 Task: Create new Company, with domain: 'uiowa.edu' and type: 'Prospect'. Add new contact for this company, with mail Id: 'Mannat.Morgan@uiowa.edu', First Name: Mannat, Last name:  Morgan, Job Title: 'Quality Control Inspector', Phone Number: '(718) 987-6549'. Change life cycle stage to  Lead and lead status to  In Progress. Logged in from softage.6@softage.net
Action: Mouse moved to (96, 83)
Screenshot: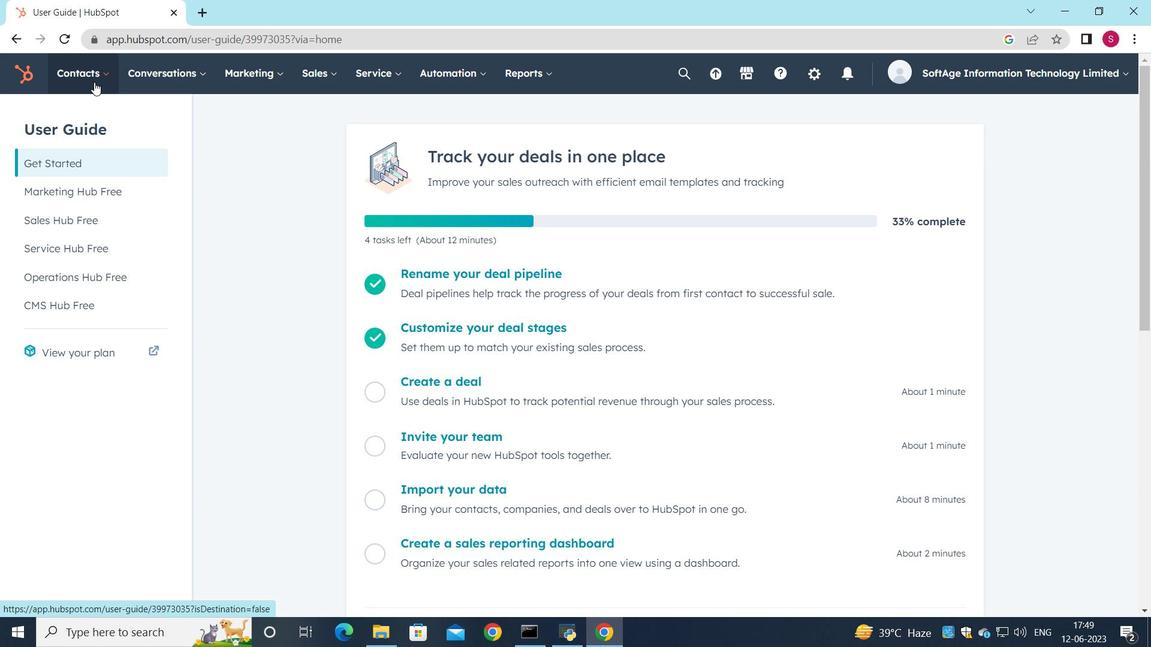 
Action: Mouse pressed left at (96, 83)
Screenshot: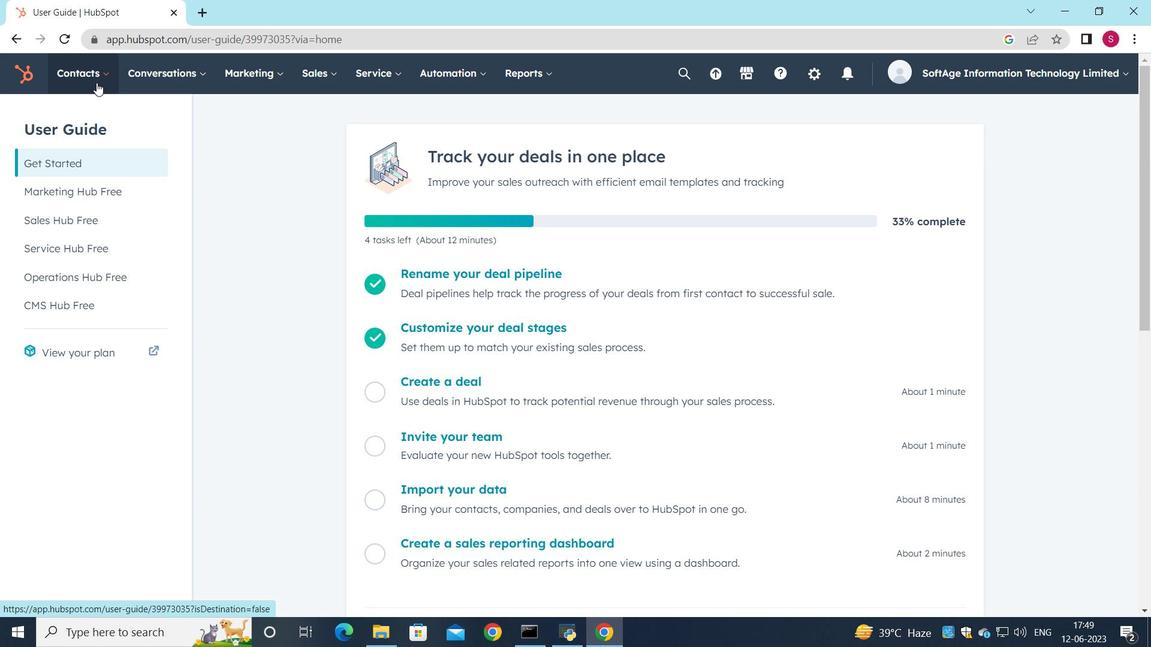 
Action: Mouse moved to (116, 150)
Screenshot: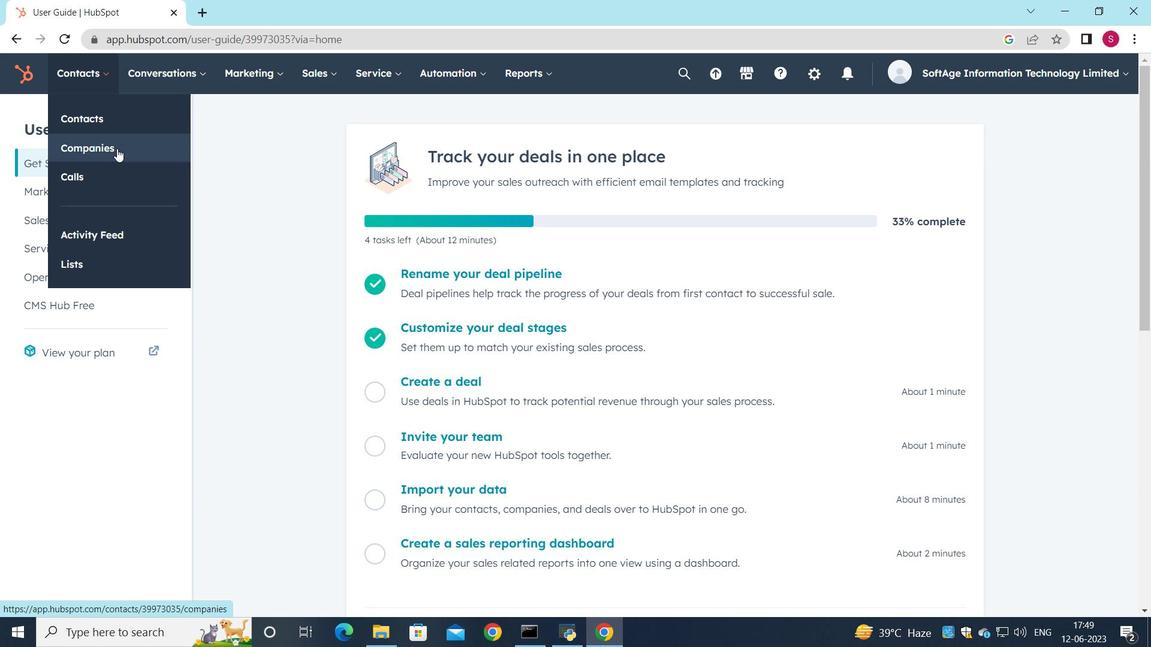 
Action: Mouse pressed left at (116, 150)
Screenshot: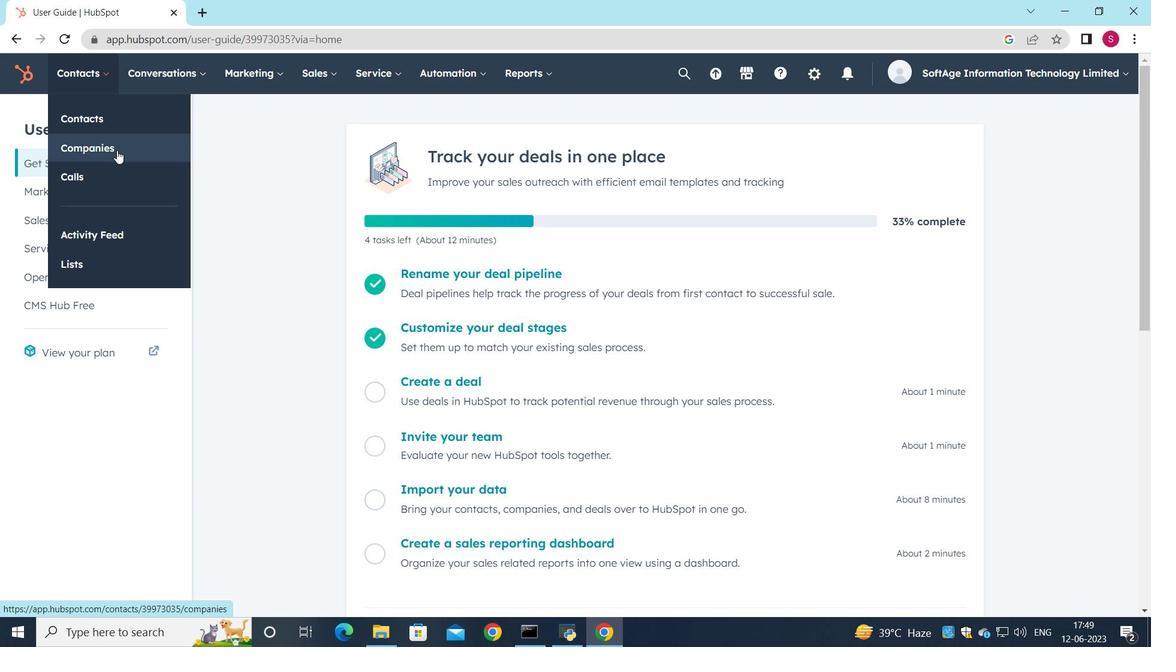 
Action: Mouse moved to (1052, 129)
Screenshot: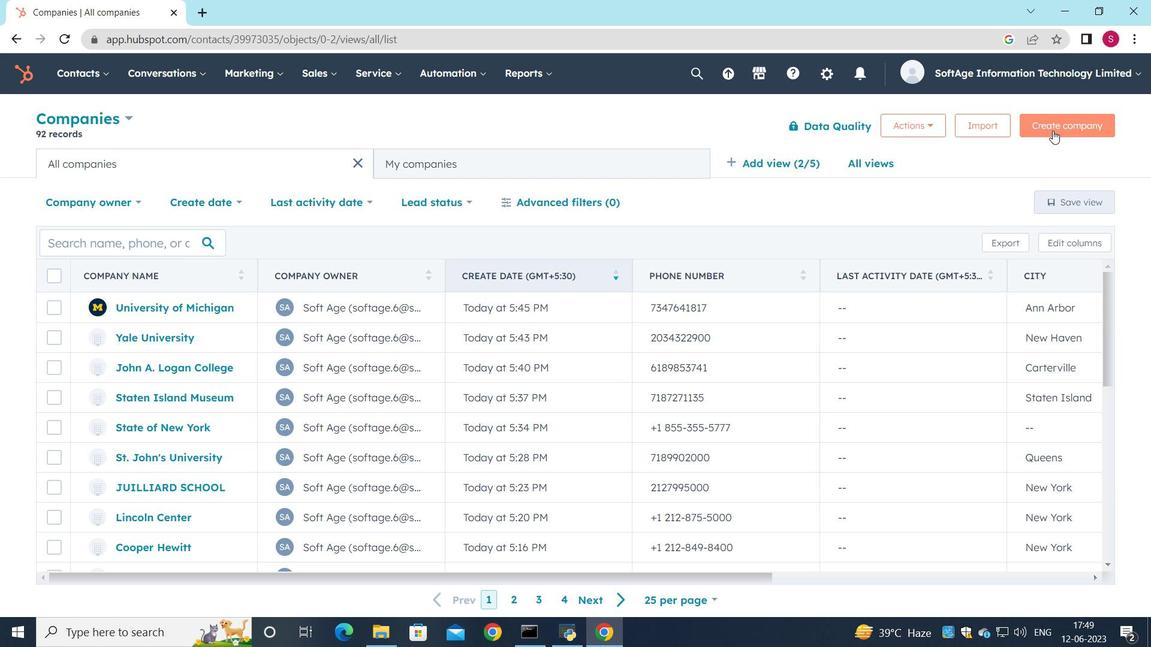 
Action: Mouse pressed left at (1052, 129)
Screenshot: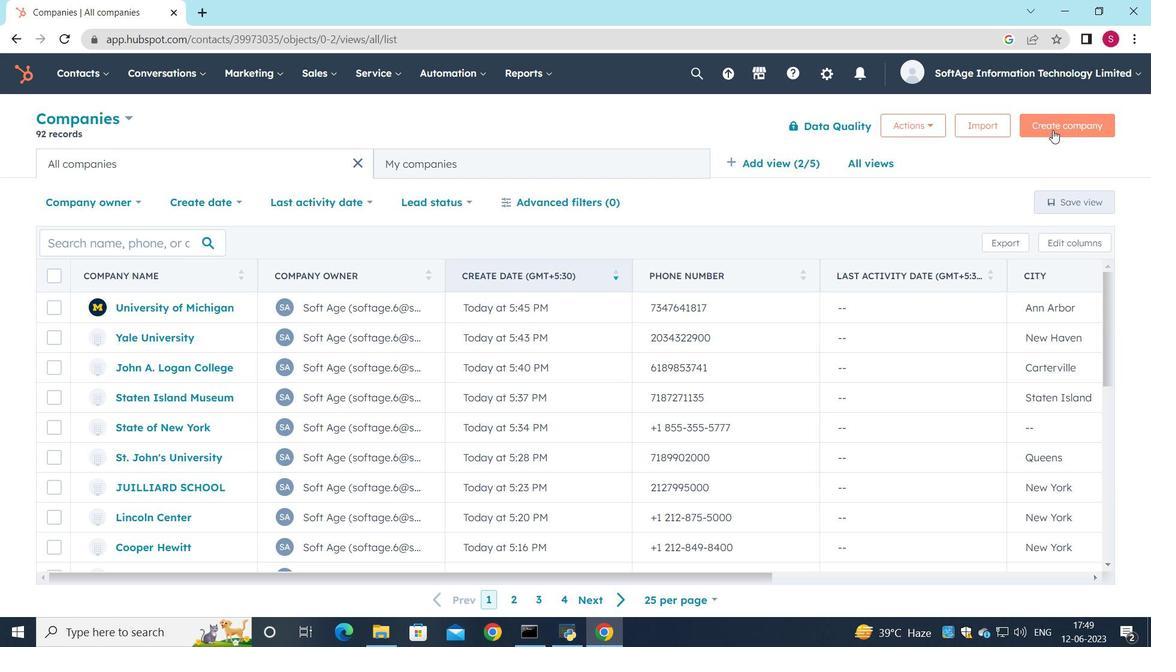 
Action: Mouse moved to (775, 200)
Screenshot: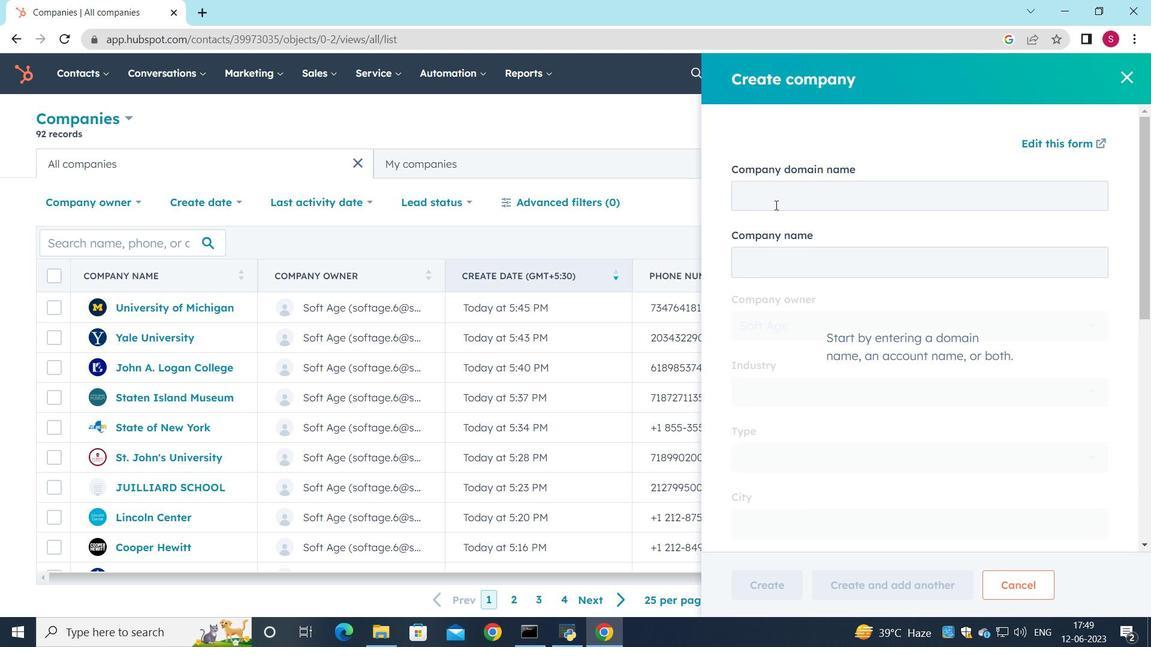 
Action: Mouse pressed left at (775, 200)
Screenshot: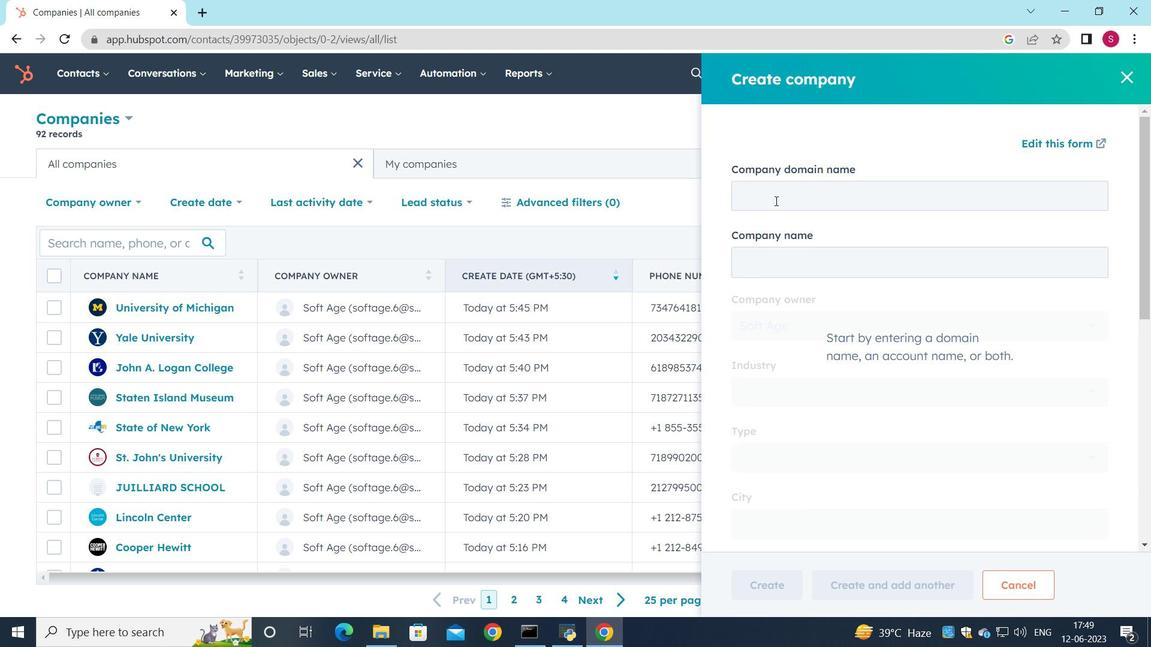 
Action: Key pressed uiowa.edu
Screenshot: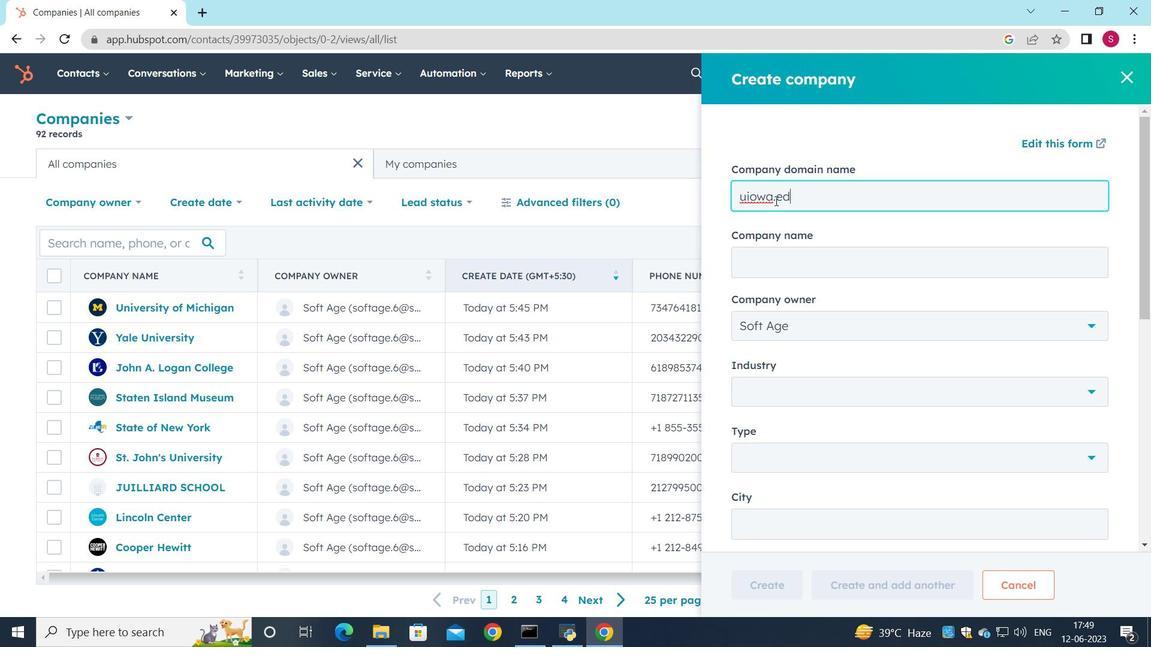 
Action: Mouse moved to (762, 456)
Screenshot: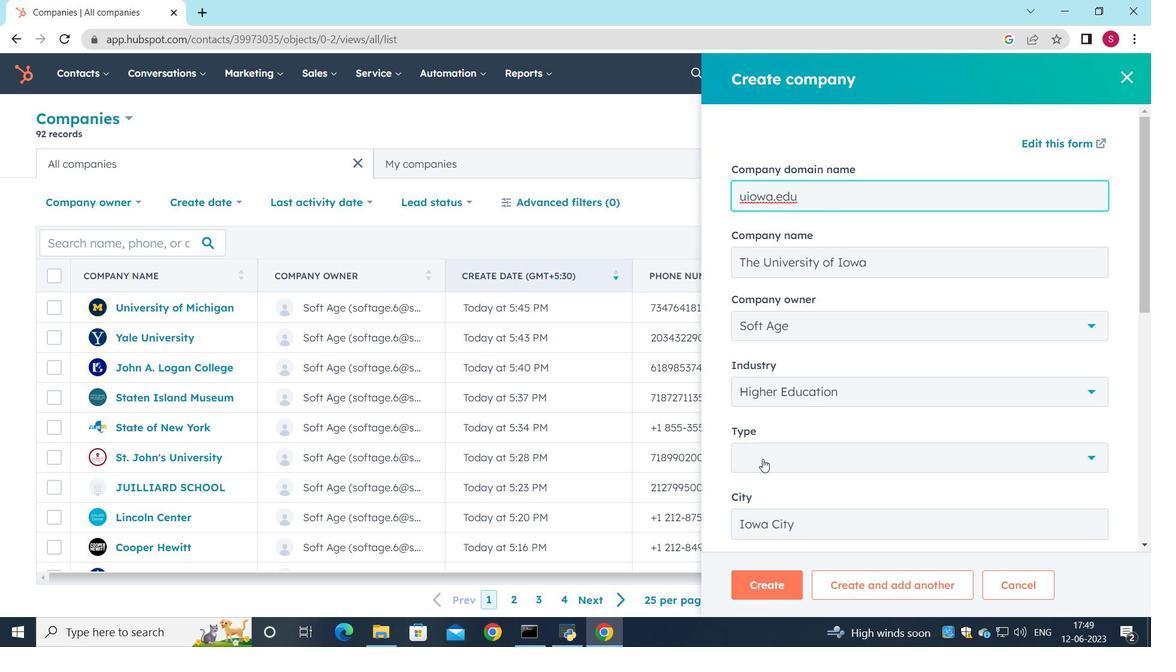 
Action: Mouse pressed left at (762, 456)
Screenshot: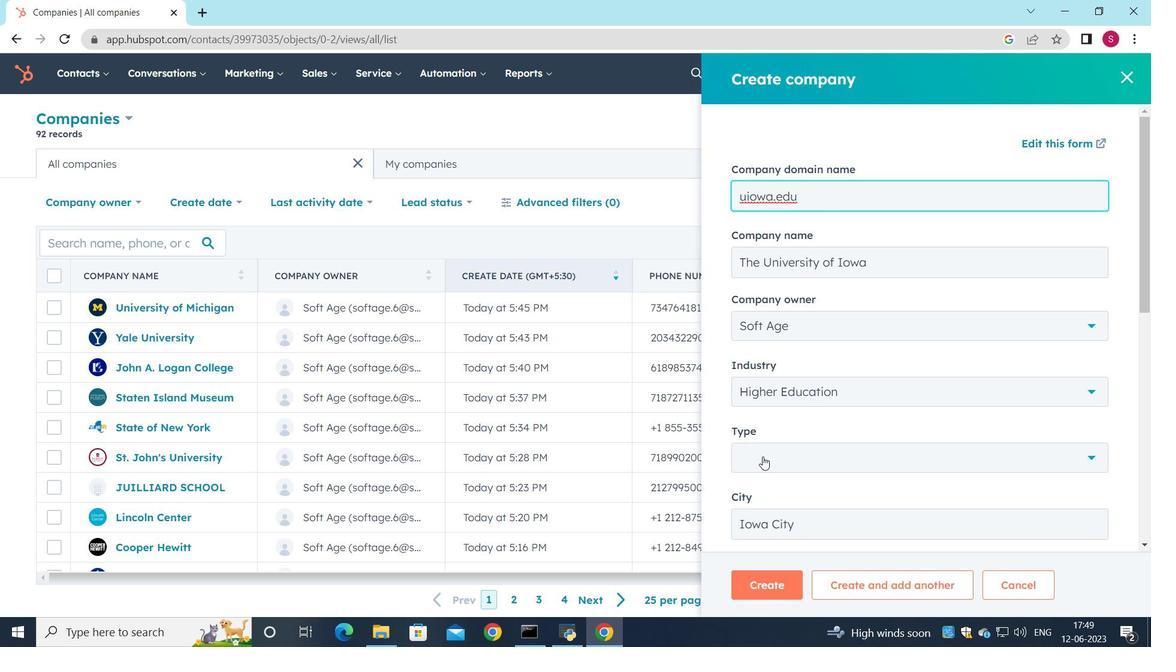 
Action: Mouse moved to (784, 315)
Screenshot: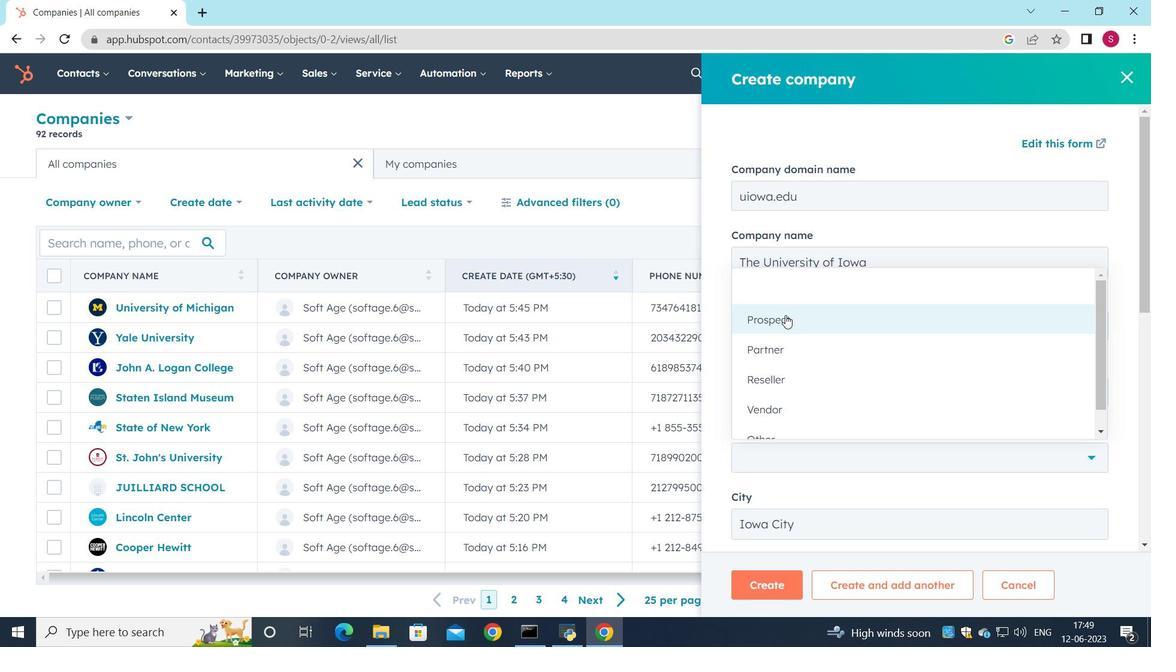 
Action: Mouse pressed left at (784, 315)
Screenshot: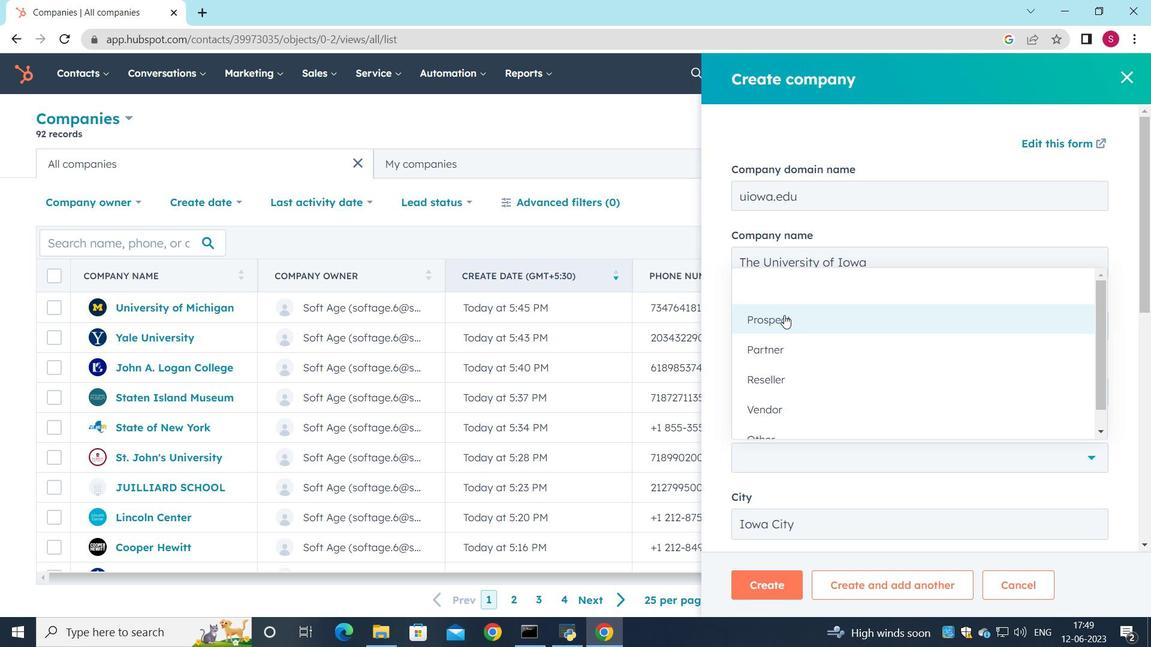 
Action: Mouse moved to (751, 582)
Screenshot: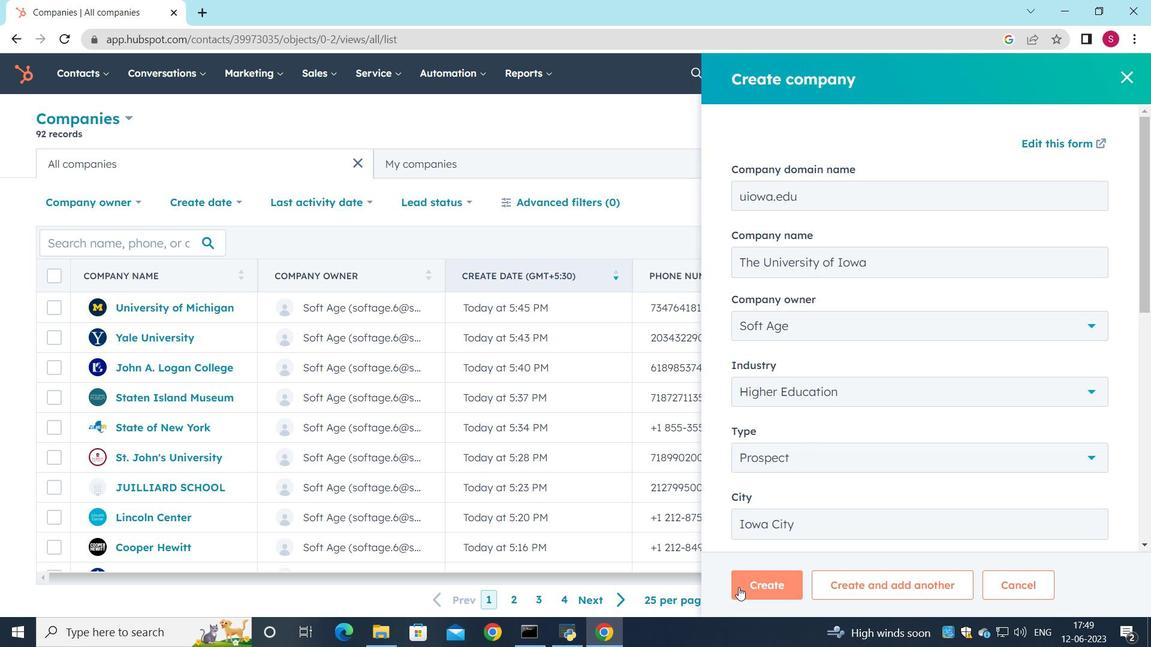 
Action: Mouse pressed left at (751, 582)
Screenshot: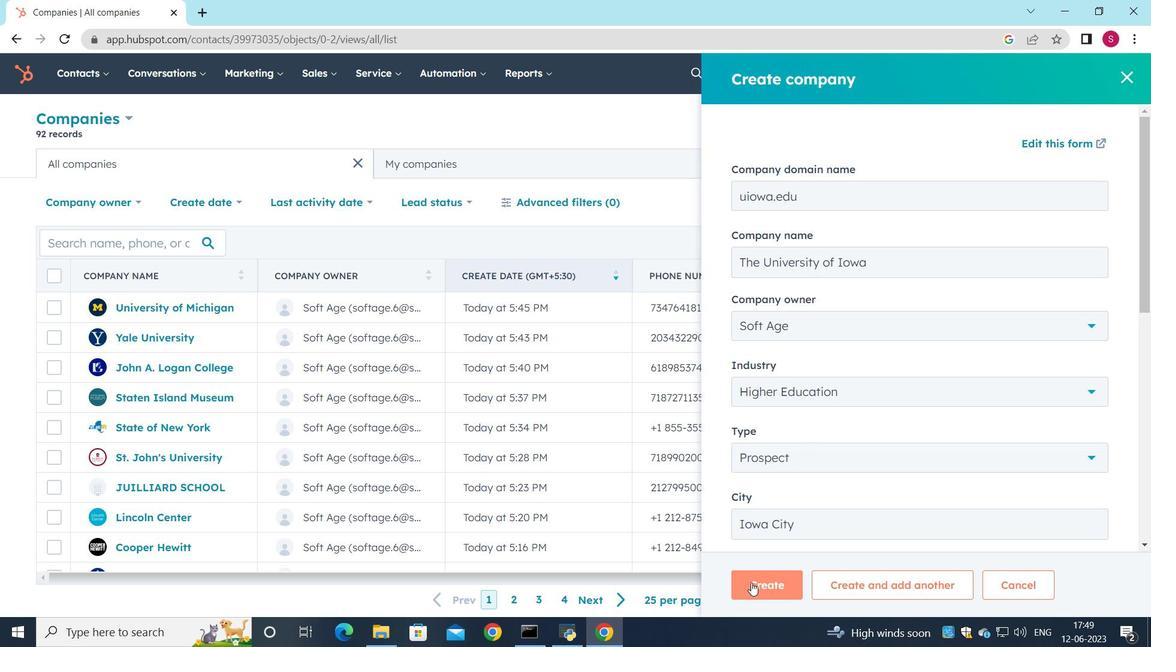 
Action: Mouse moved to (778, 486)
Screenshot: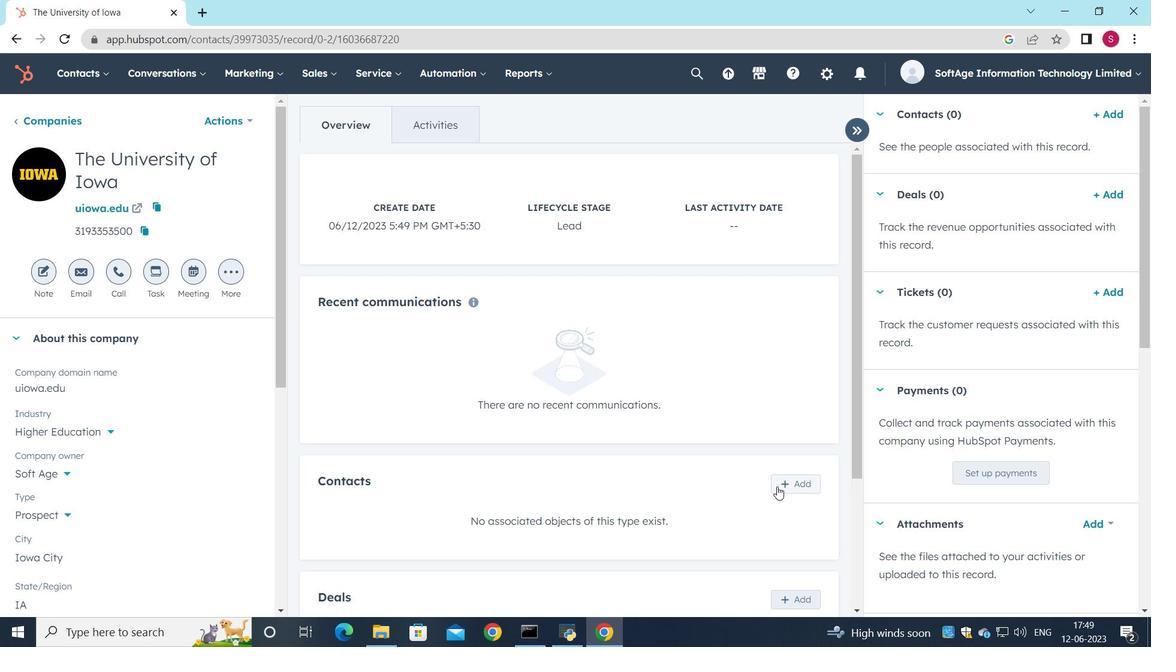 
Action: Mouse pressed left at (778, 486)
Screenshot: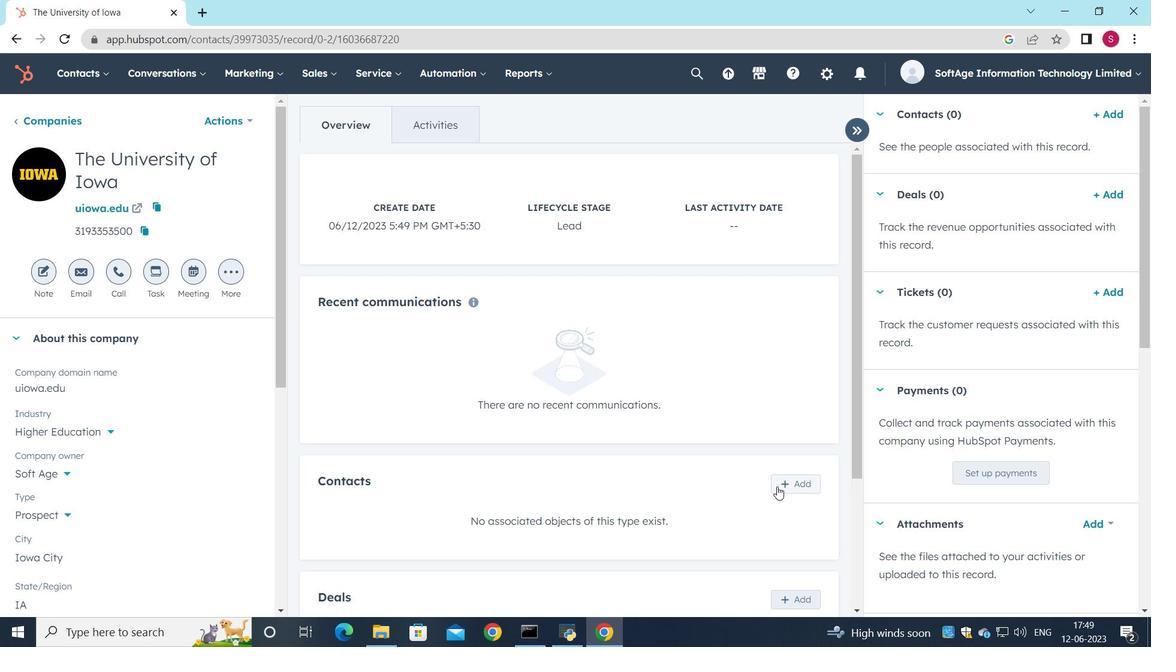 
Action: Mouse moved to (818, 152)
Screenshot: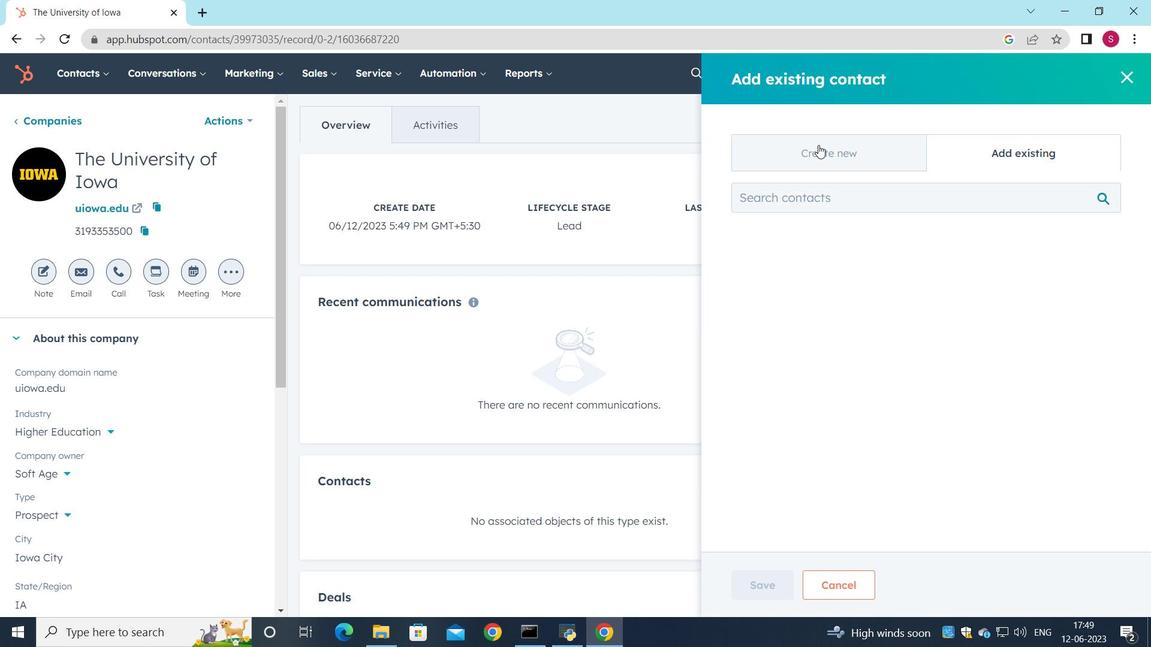
Action: Mouse pressed left at (818, 152)
Screenshot: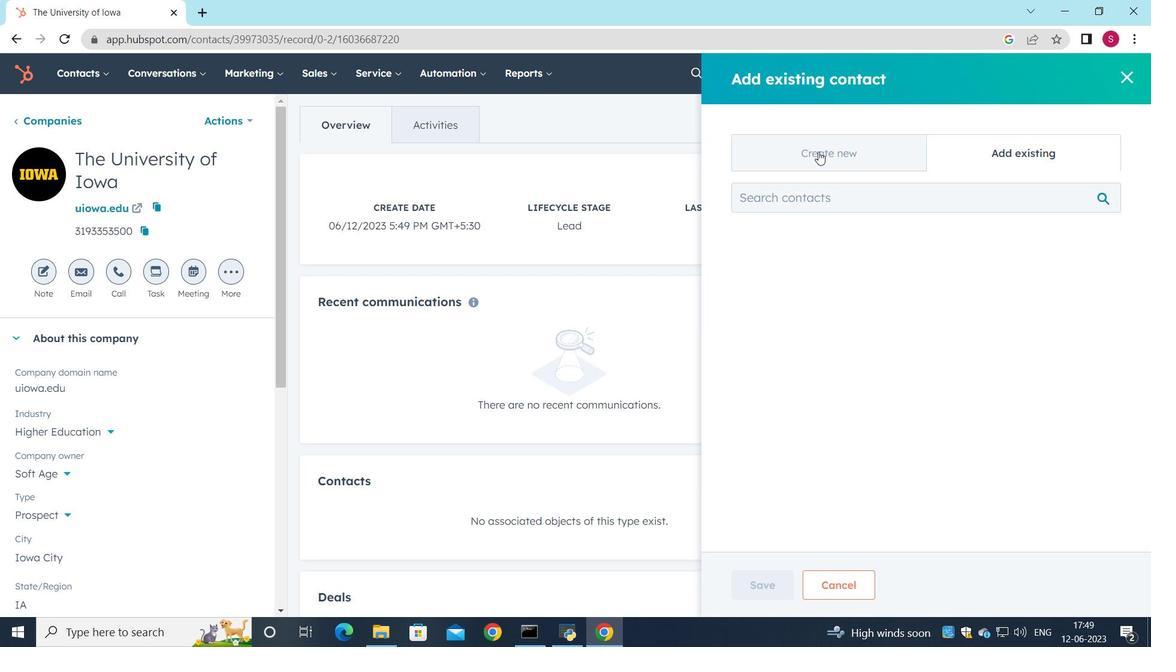 
Action: Mouse moved to (770, 257)
Screenshot: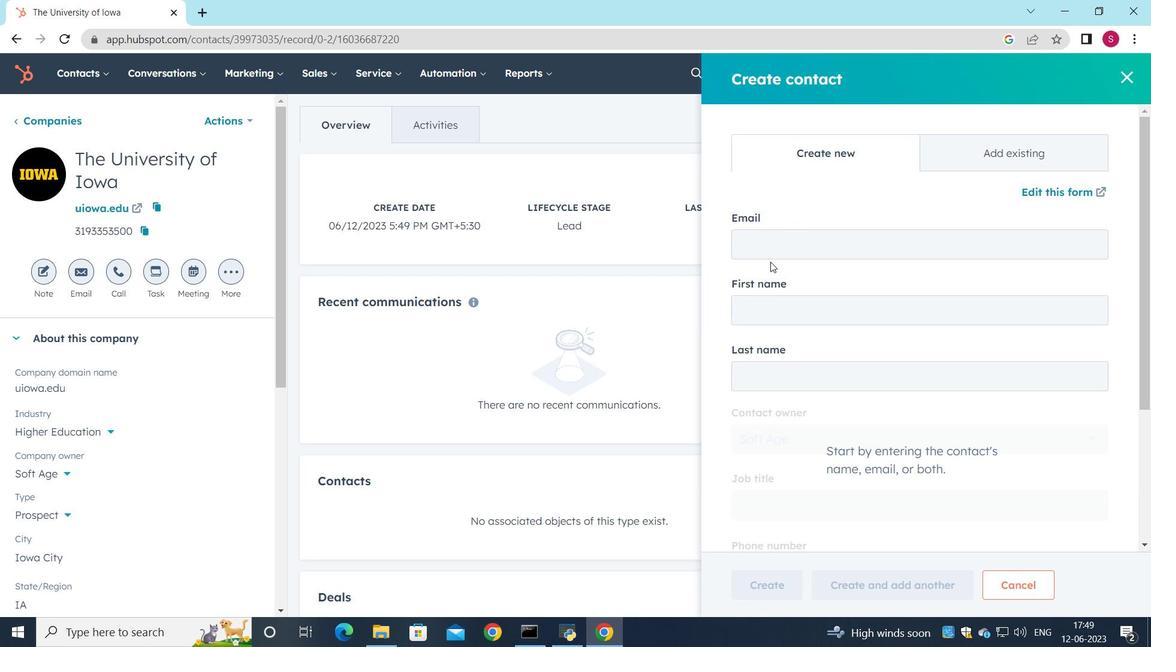 
Action: Mouse pressed left at (770, 257)
Screenshot: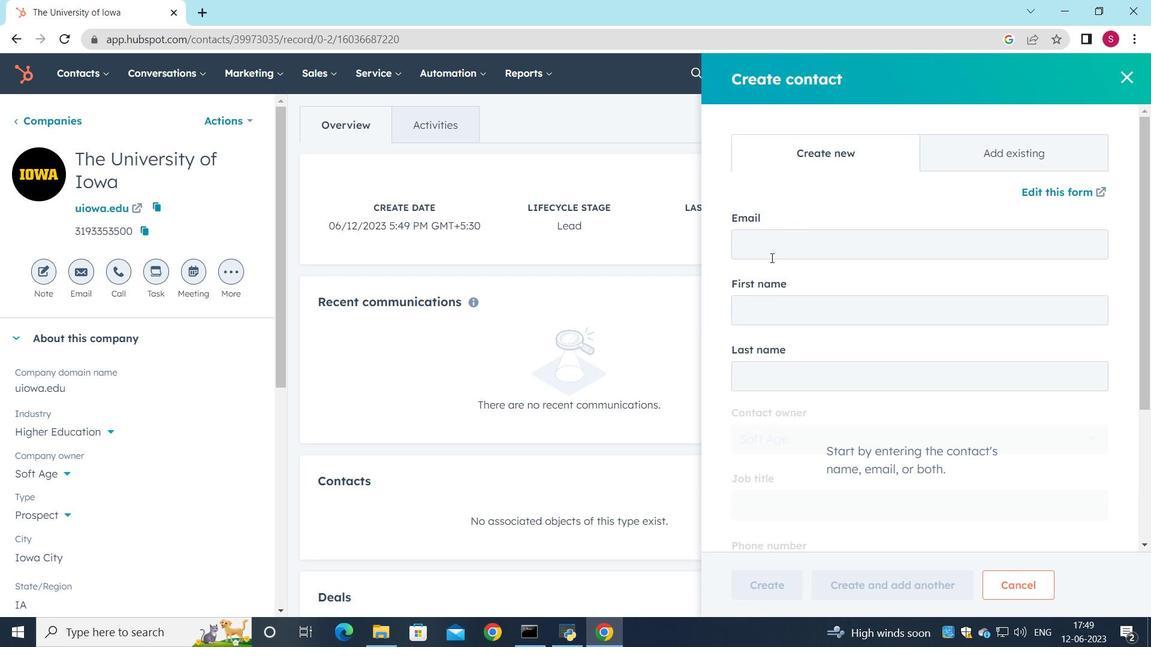 
Action: Key pressed <Key.shift>Mannat.<Key.shift>Mora<Key.backspace>gan<Key.shift><Key.shift>@uiowa.edu
Screenshot: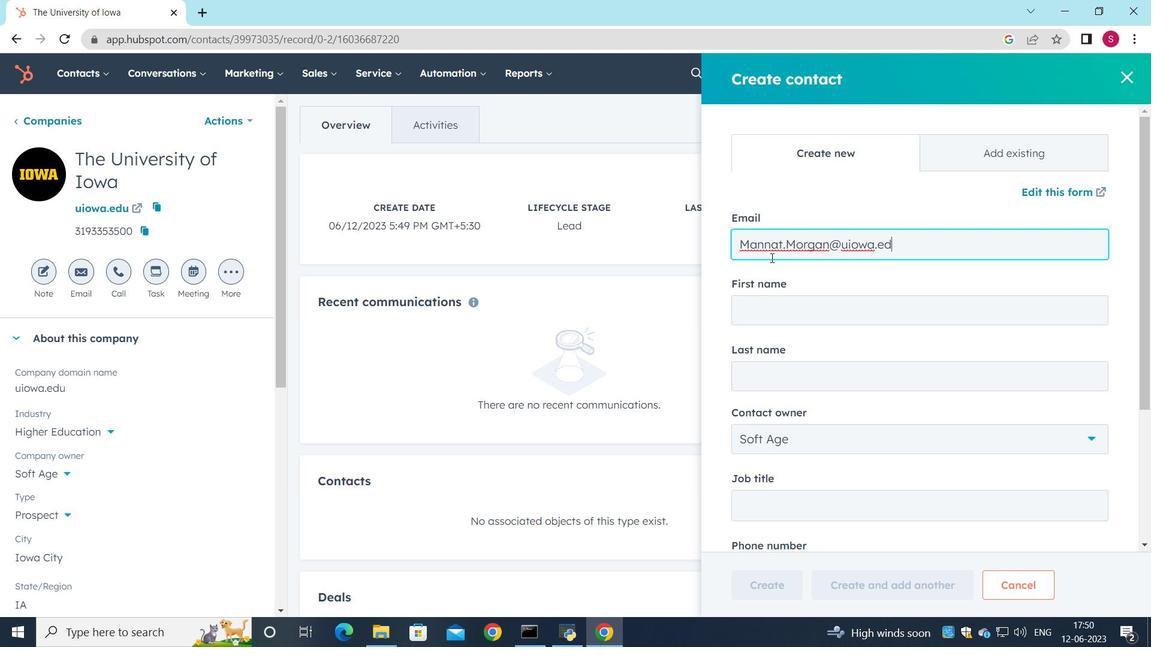 
Action: Mouse moved to (845, 299)
Screenshot: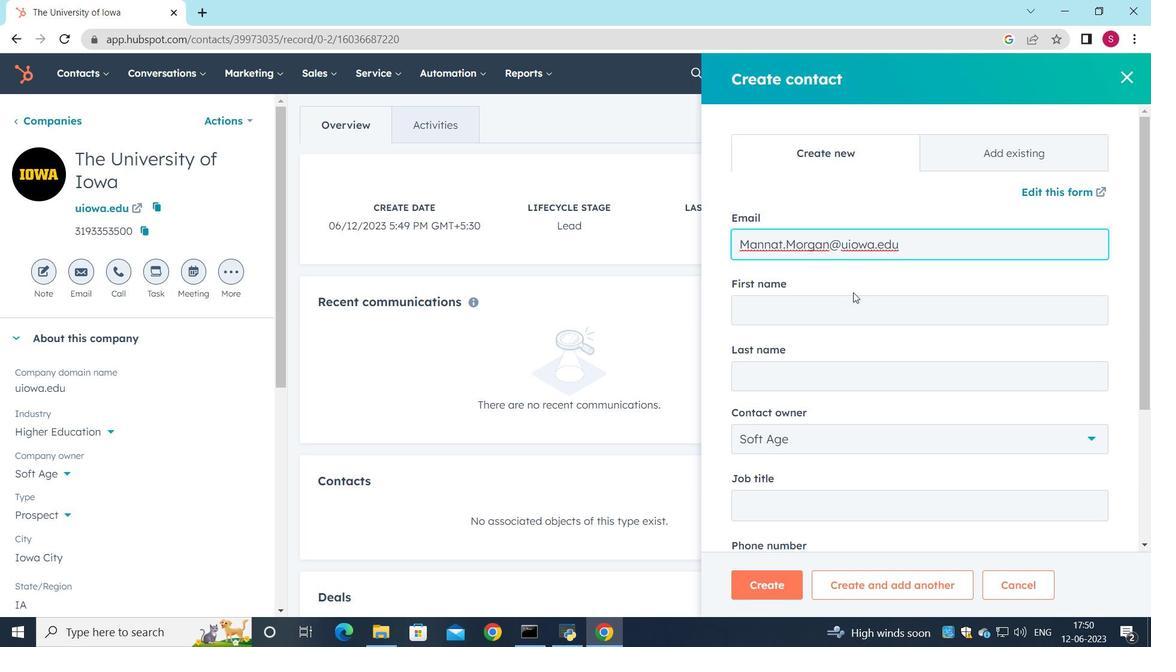 
Action: Mouse pressed left at (845, 299)
Screenshot: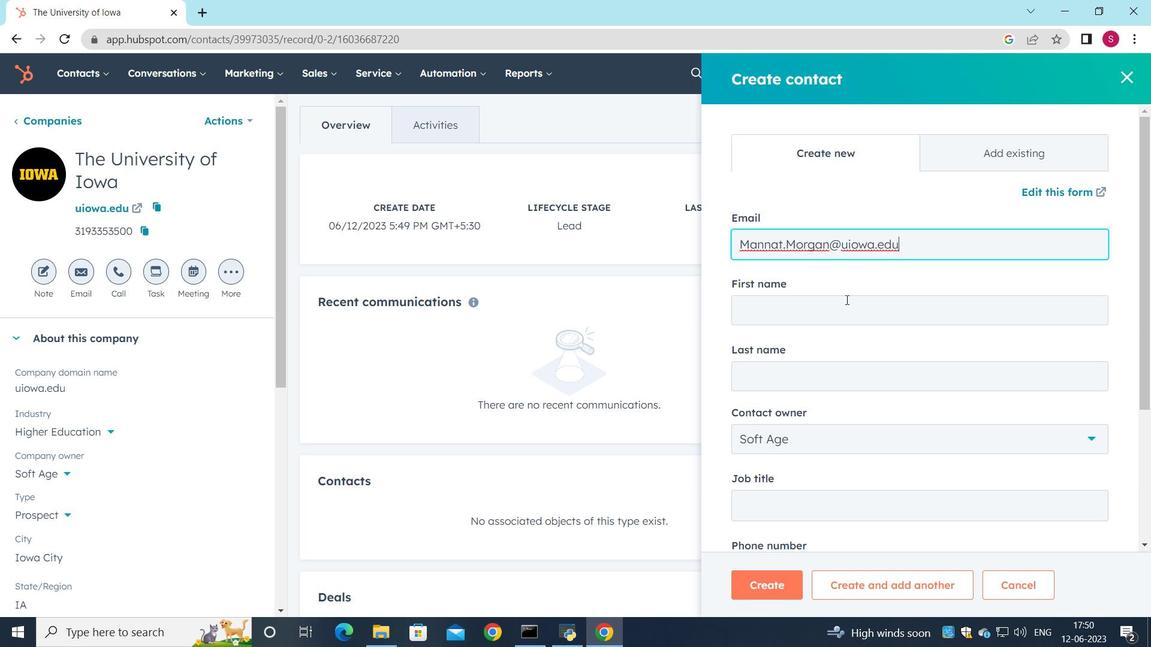 
Action: Mouse moved to (802, 315)
Screenshot: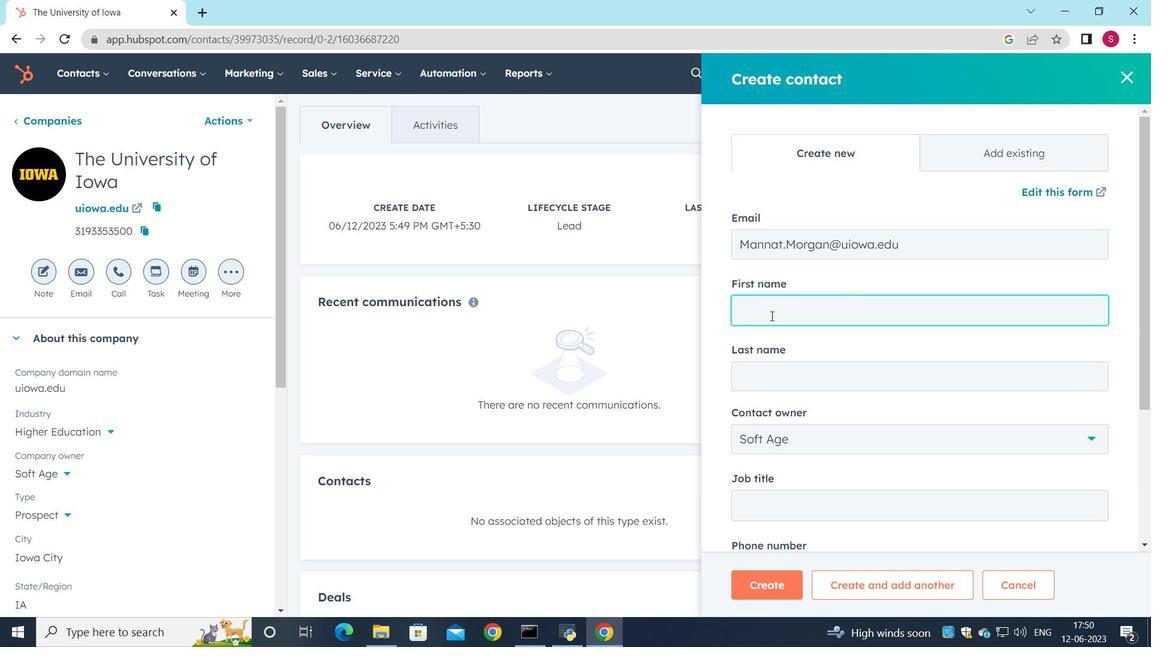 
Action: Key pressed <Key.shift_r>Mannat
Screenshot: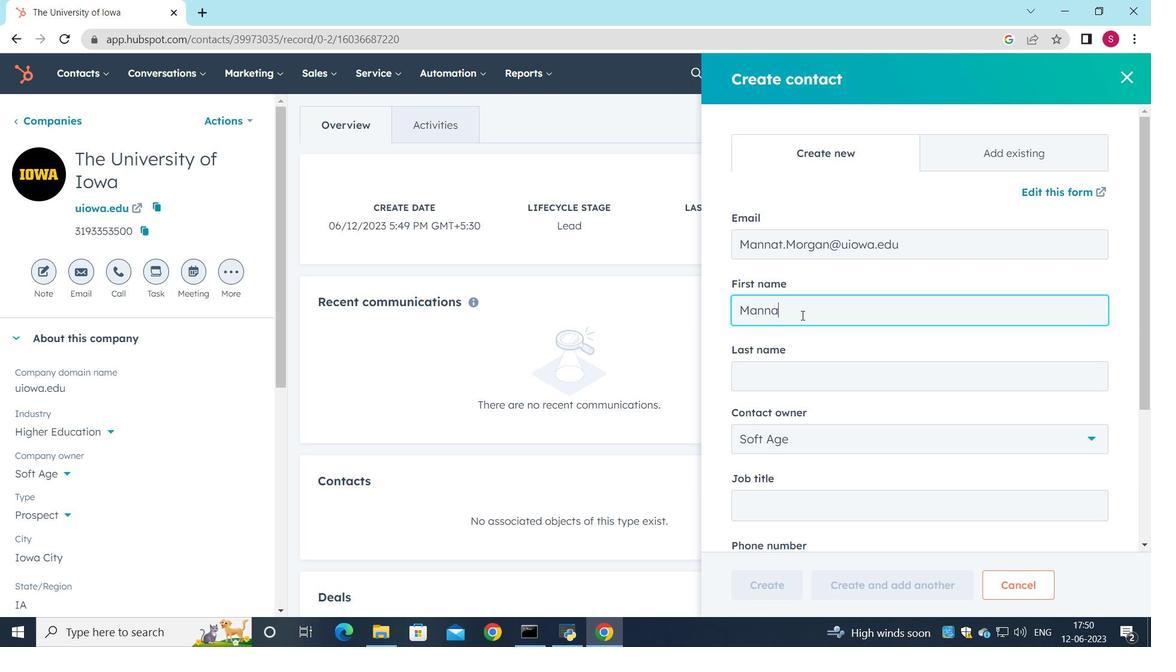 
Action: Mouse moved to (807, 369)
Screenshot: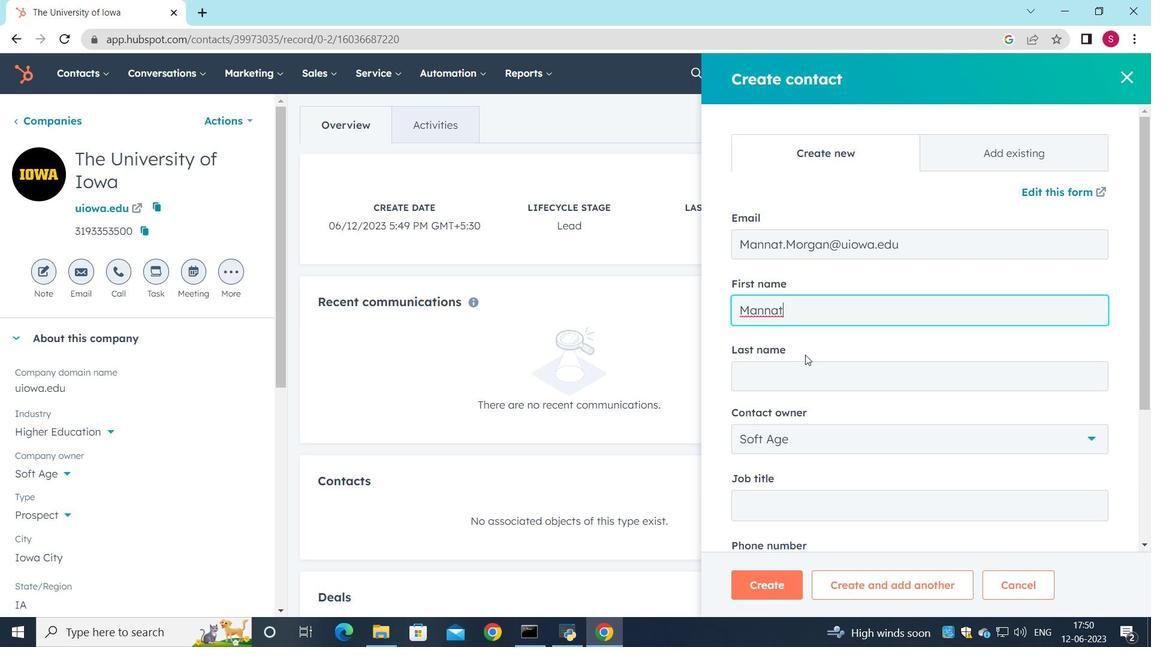 
Action: Mouse pressed left at (807, 369)
Screenshot: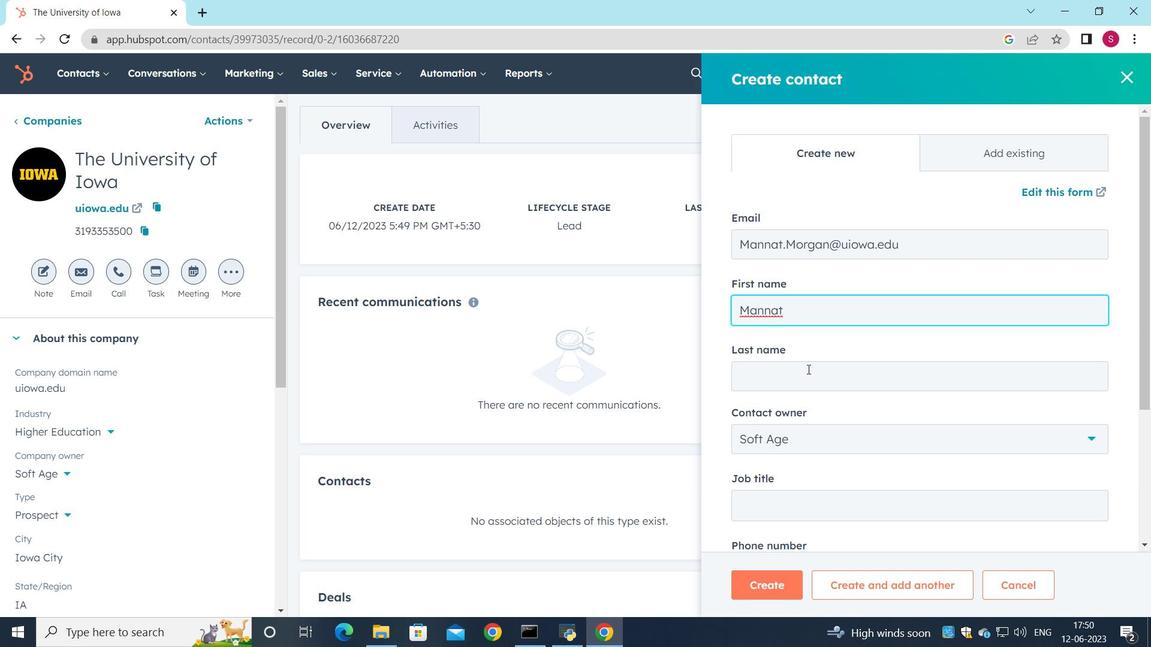 
Action: Key pressed <Key.shift_r>Morgan
Screenshot: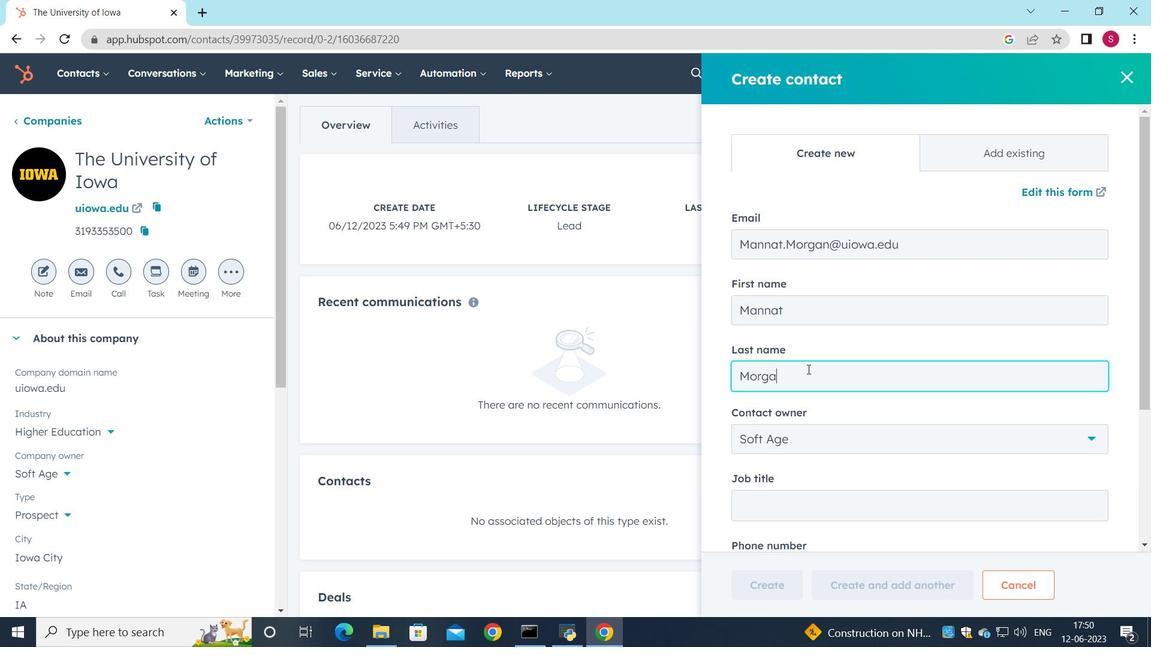 
Action: Mouse moved to (784, 398)
Screenshot: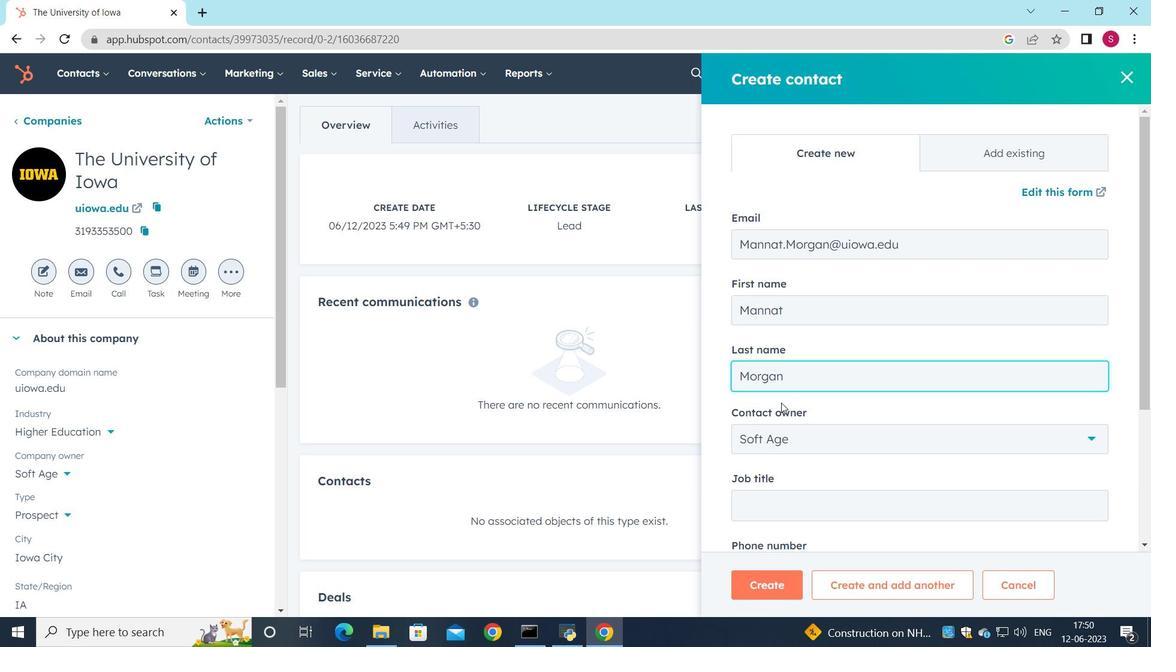 
Action: Mouse scrolled (784, 397) with delta (0, 0)
Screenshot: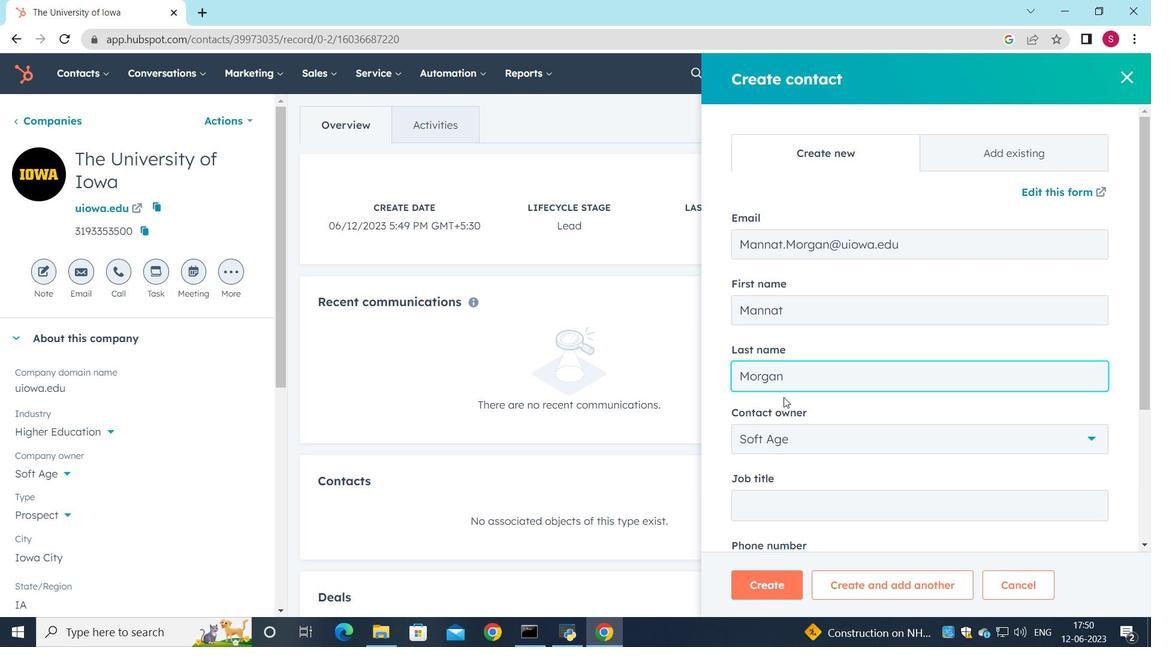 
Action: Mouse moved to (764, 426)
Screenshot: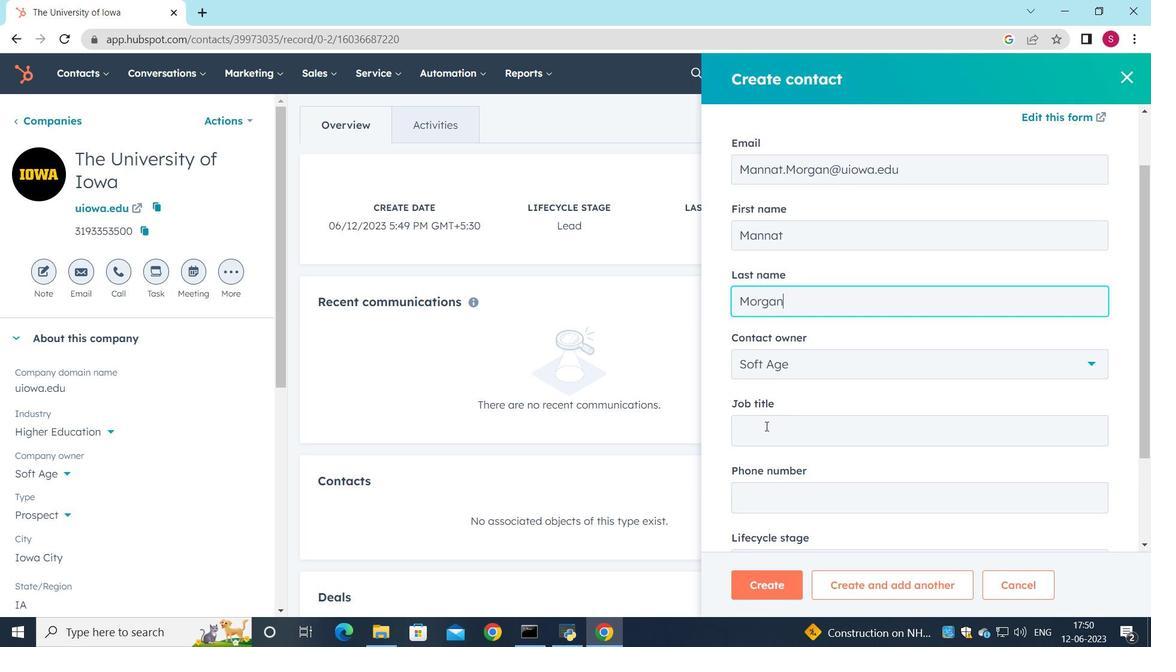 
Action: Mouse pressed left at (764, 426)
Screenshot: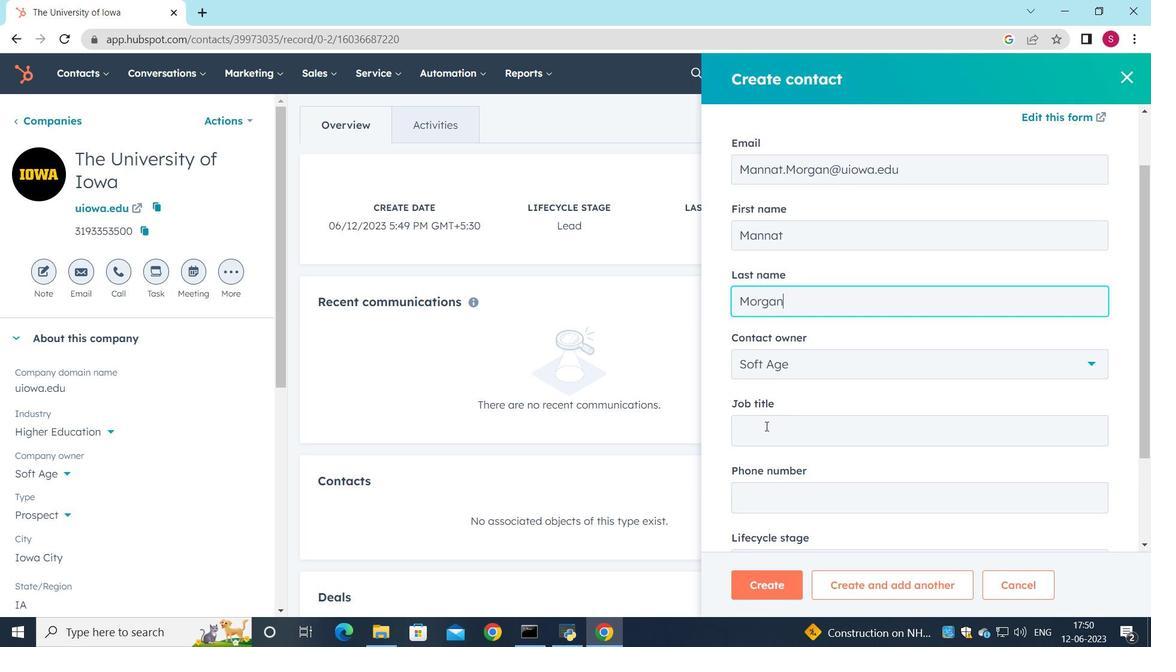 
Action: Key pressed <Key.shift><Key.shift><Key.shift>Quality<Key.space><Key.shift><Key.shift><Key.shift><Key.shift><Key.shift><Key.shift><Key.shift><Key.shift><Key.shift>Control
Screenshot: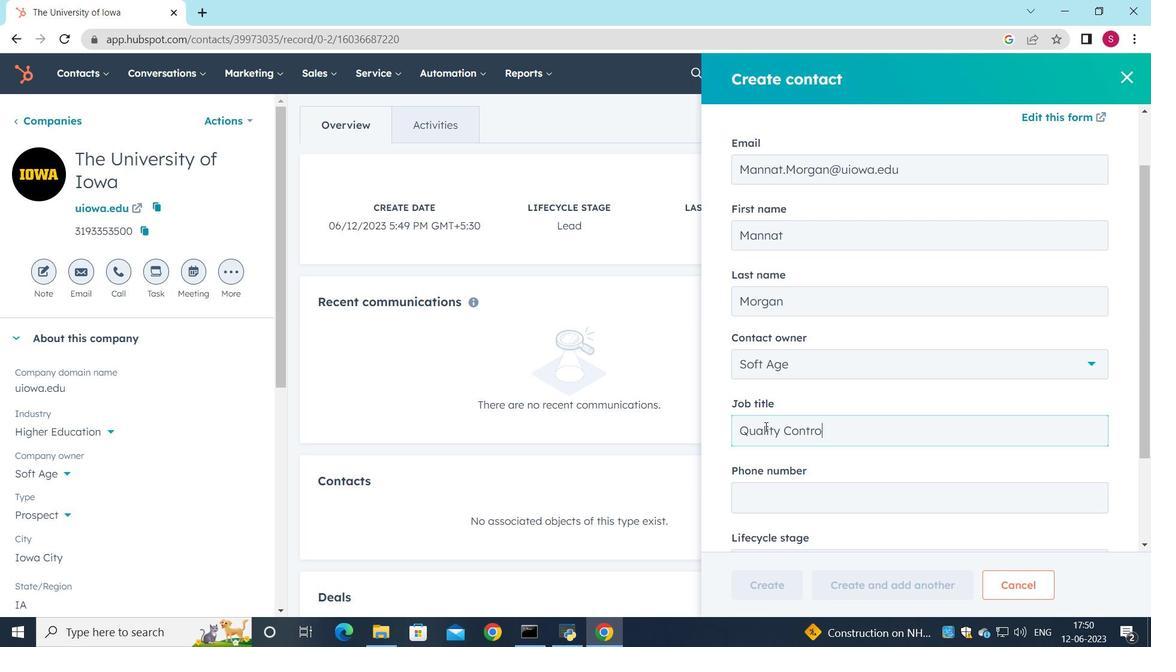 
Action: Mouse moved to (758, 464)
Screenshot: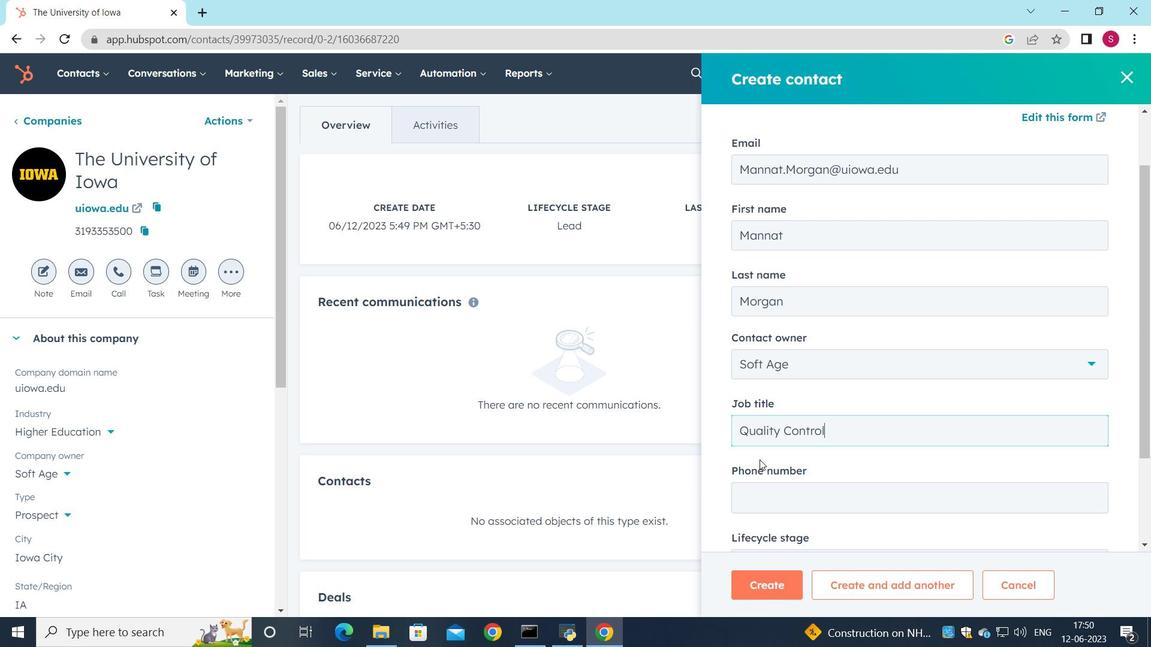 
Action: Key pressed <Key.space><Key.shift_r><Key.shift_r><Key.shift_r><Key.shift_r><Key.shift_r><Key.shift_r><Key.shift_r><Key.shift_r><Key.shift_r>Inspector
Screenshot: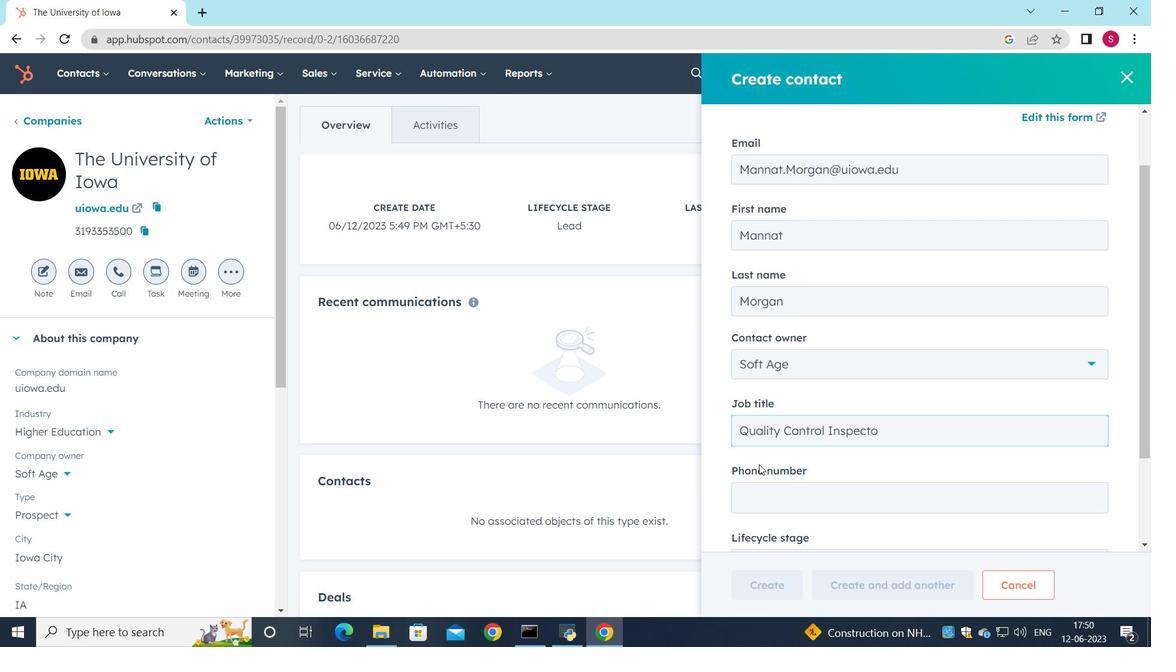 
Action: Mouse moved to (821, 498)
Screenshot: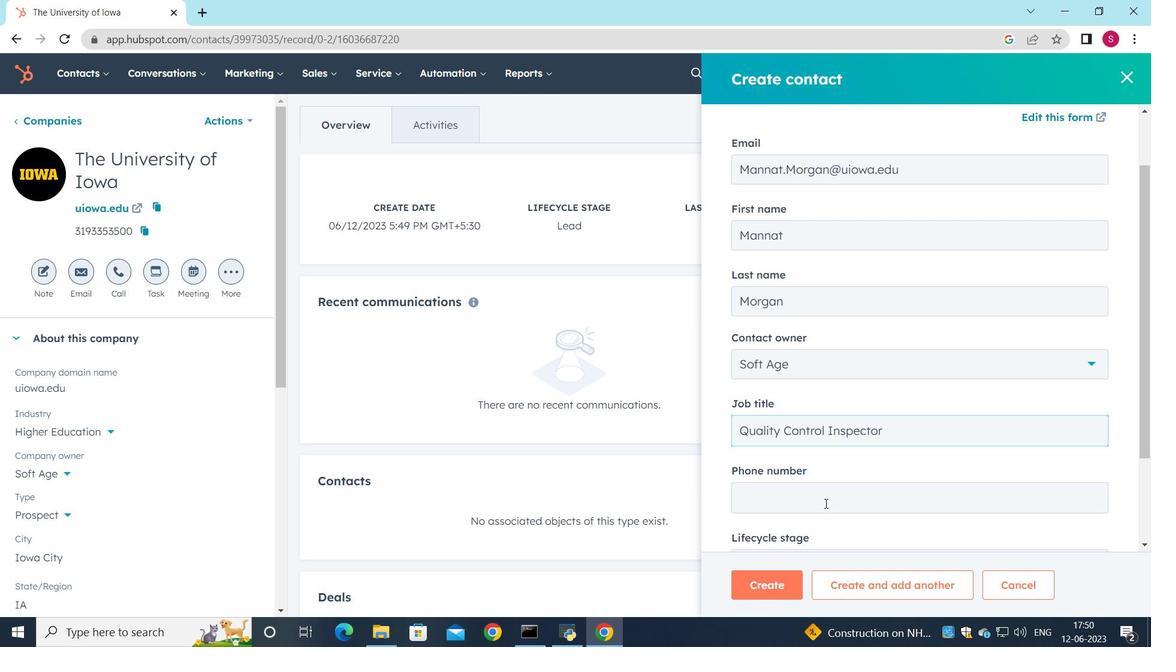 
Action: Mouse pressed left at (821, 498)
Screenshot: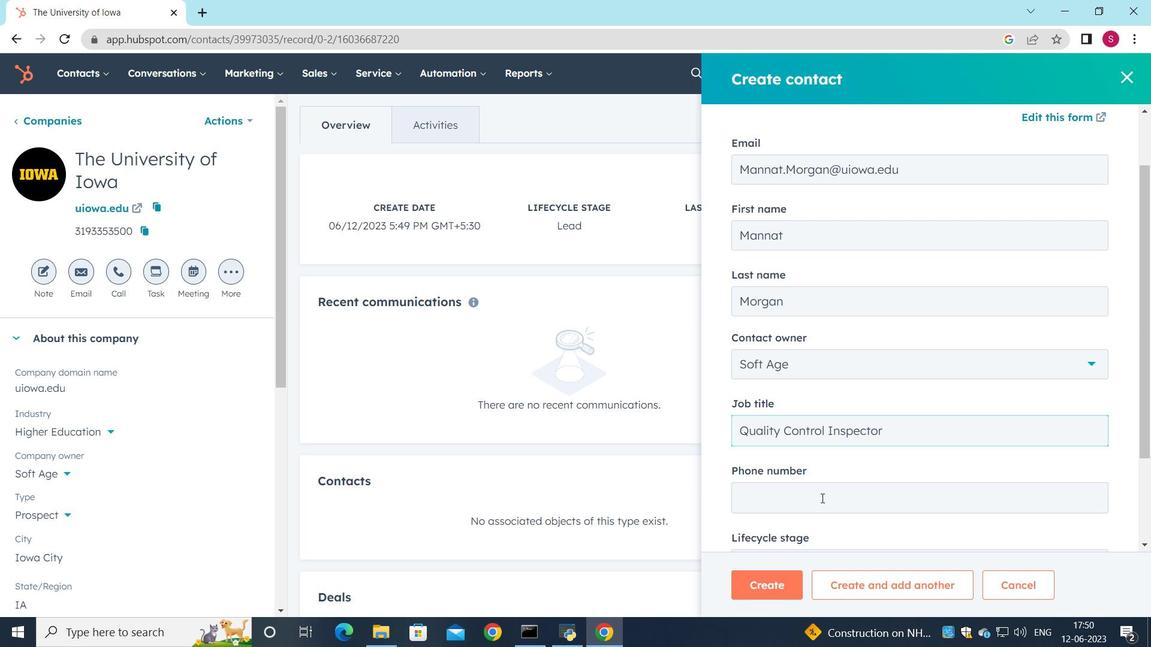 
Action: Key pressed 7189876549
Screenshot: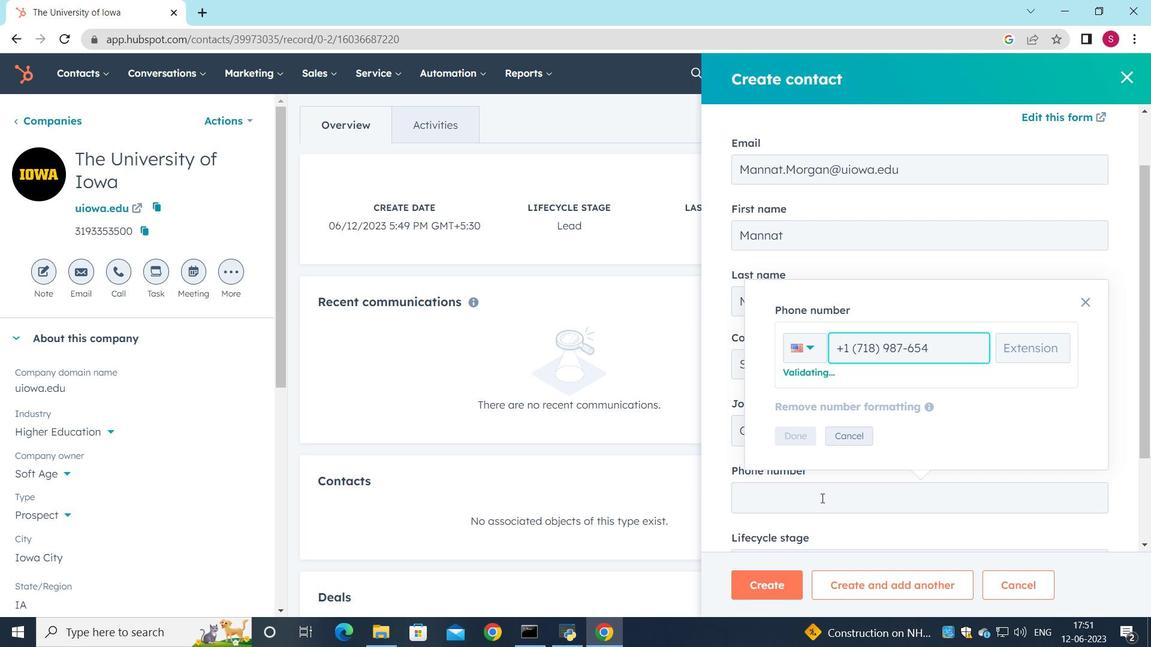 
Action: Mouse moved to (787, 436)
Screenshot: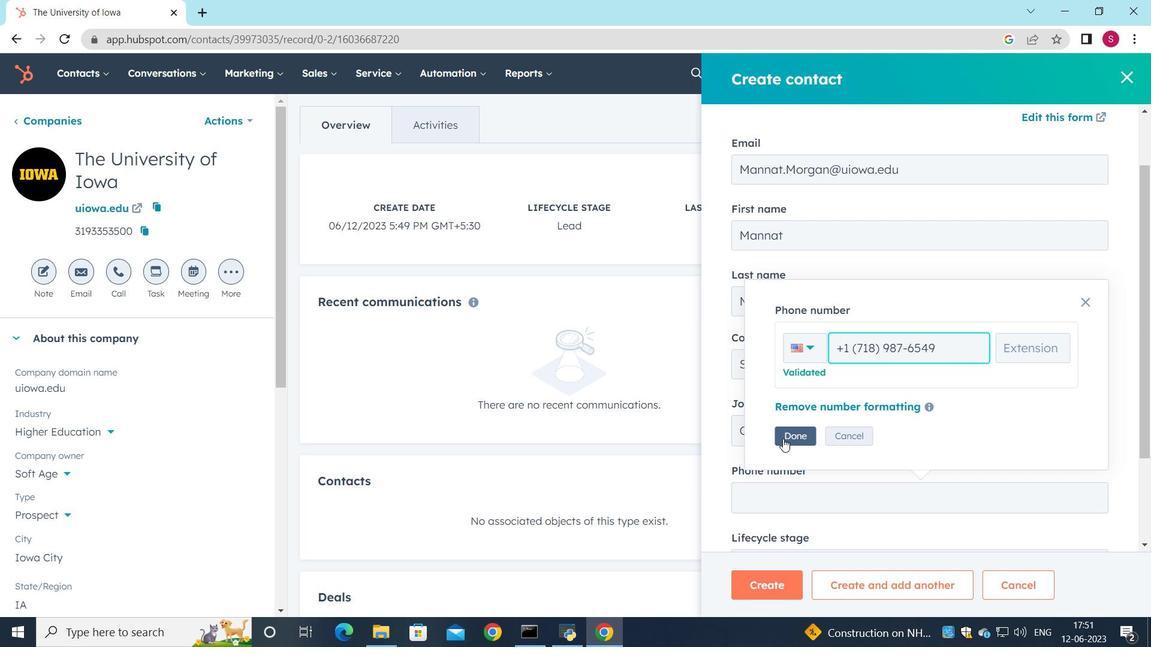 
Action: Mouse pressed left at (787, 436)
Screenshot: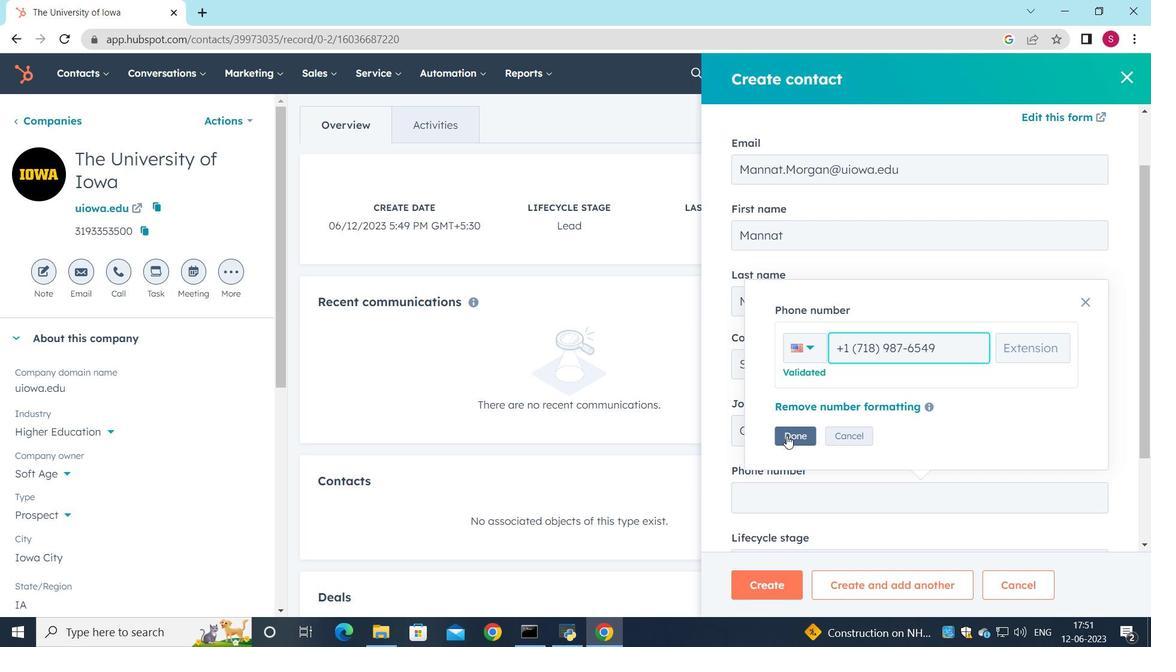 
Action: Mouse scrolled (787, 435) with delta (0, 0)
Screenshot: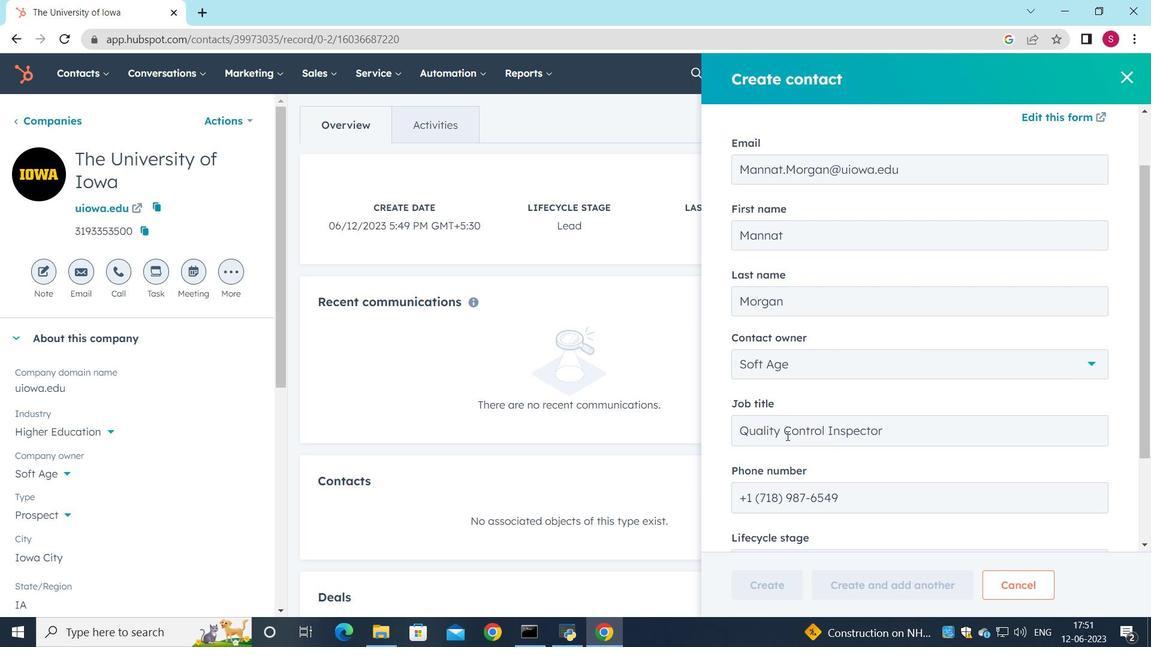 
Action: Mouse moved to (786, 438)
Screenshot: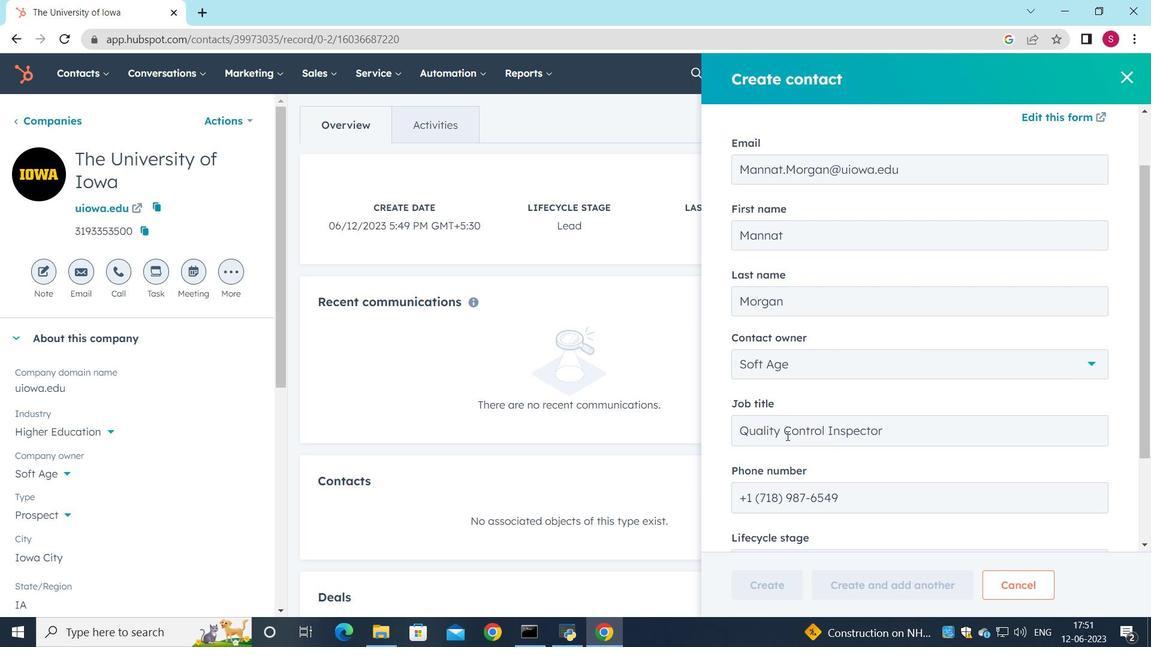 
Action: Mouse scrolled (786, 438) with delta (0, 0)
Screenshot: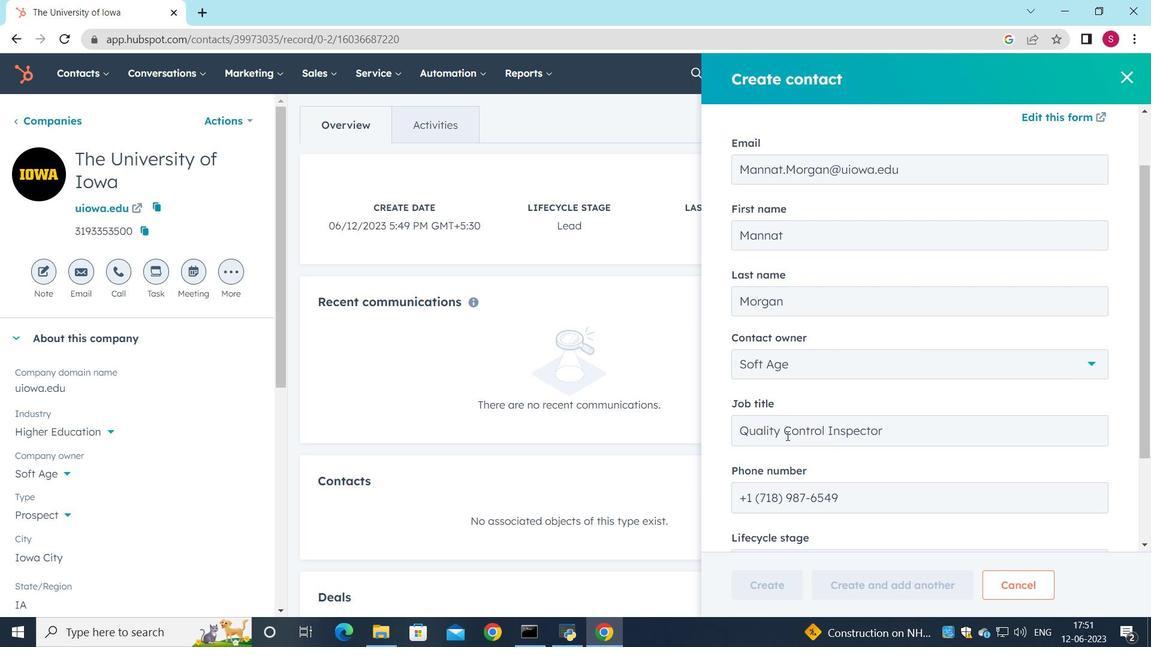
Action: Mouse moved to (786, 438)
Screenshot: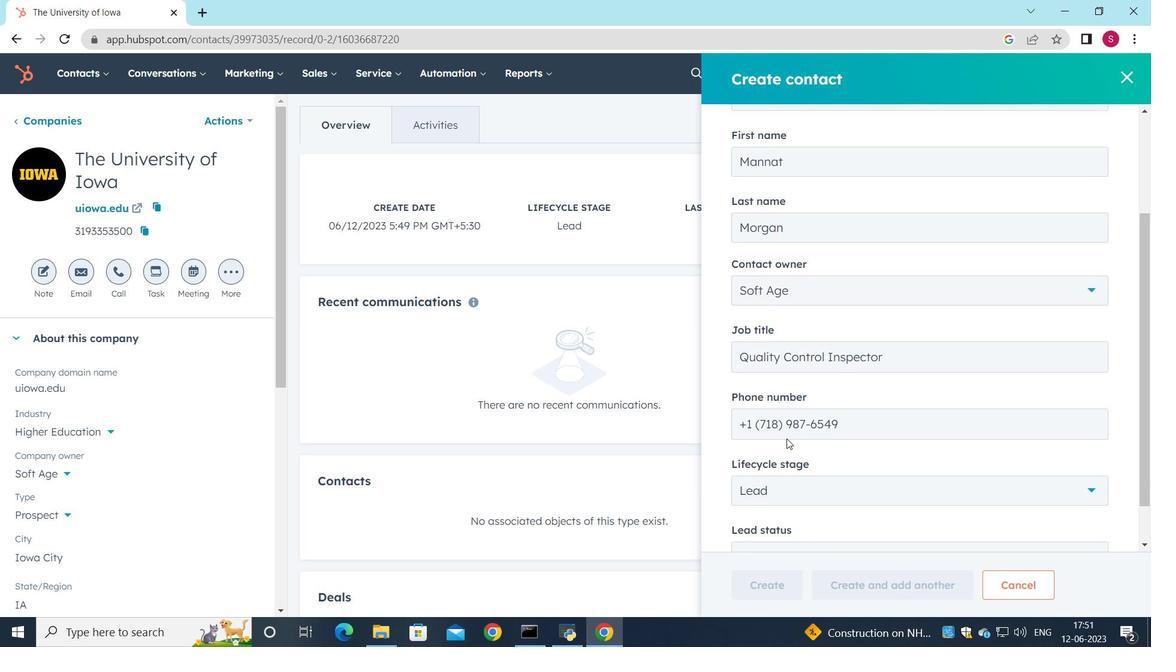 
Action: Mouse scrolled (786, 438) with delta (0, 0)
Screenshot: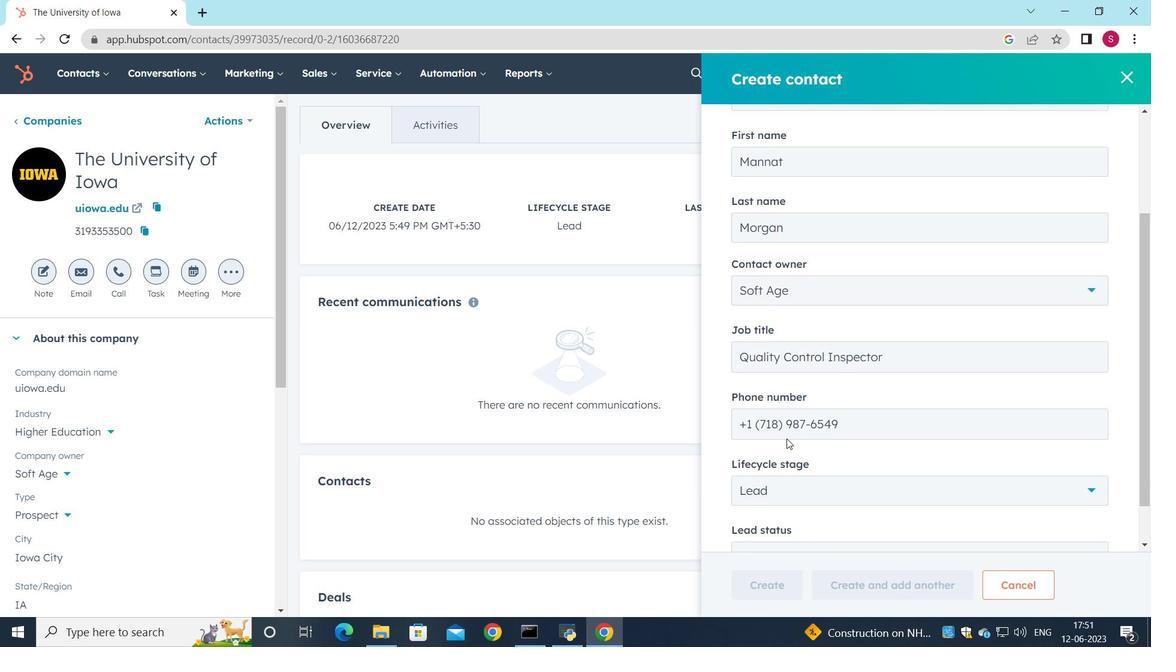 
Action: Mouse moved to (1002, 516)
Screenshot: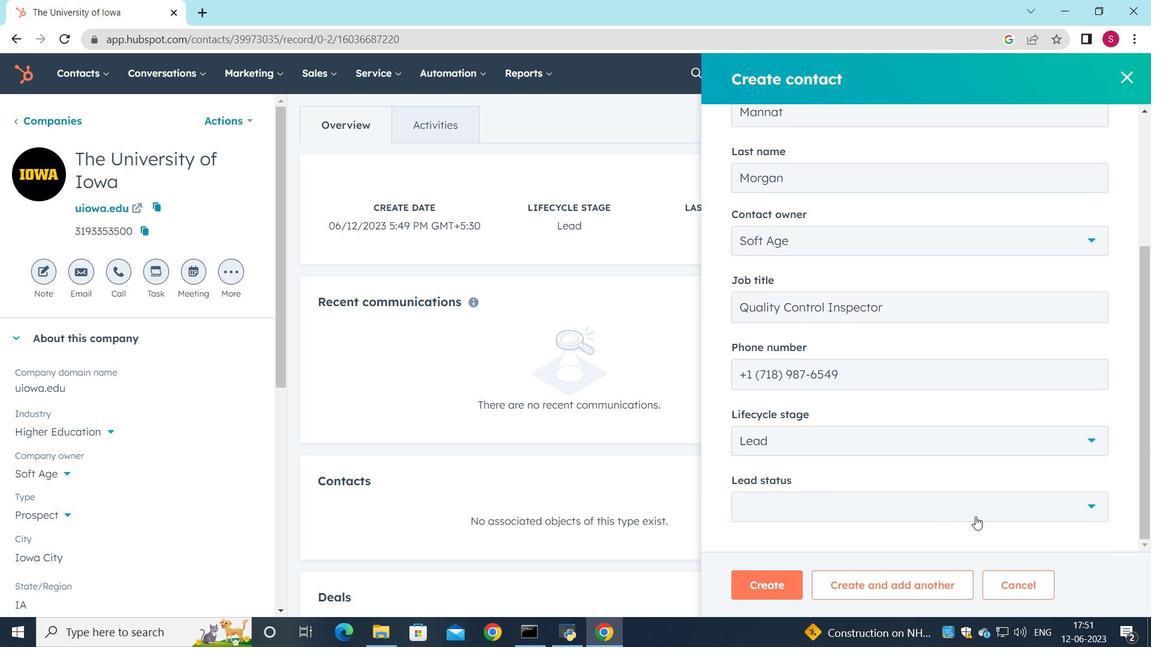 
Action: Mouse pressed left at (1002, 516)
Screenshot: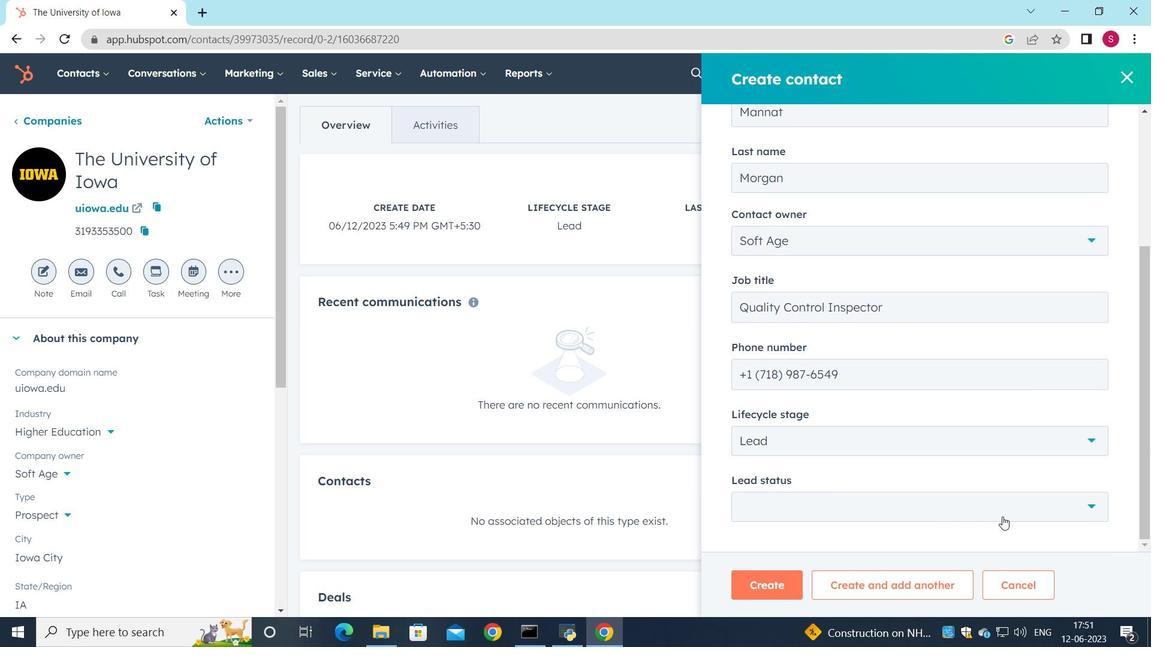 
Action: Mouse moved to (793, 435)
Screenshot: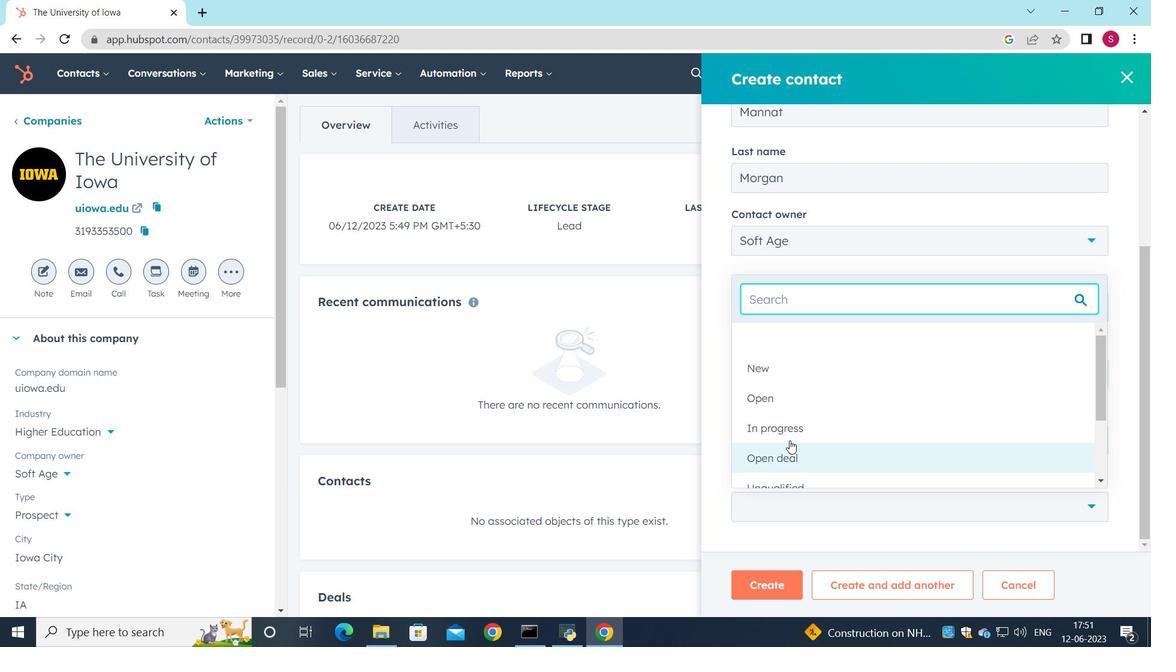 
Action: Mouse pressed left at (793, 435)
Screenshot: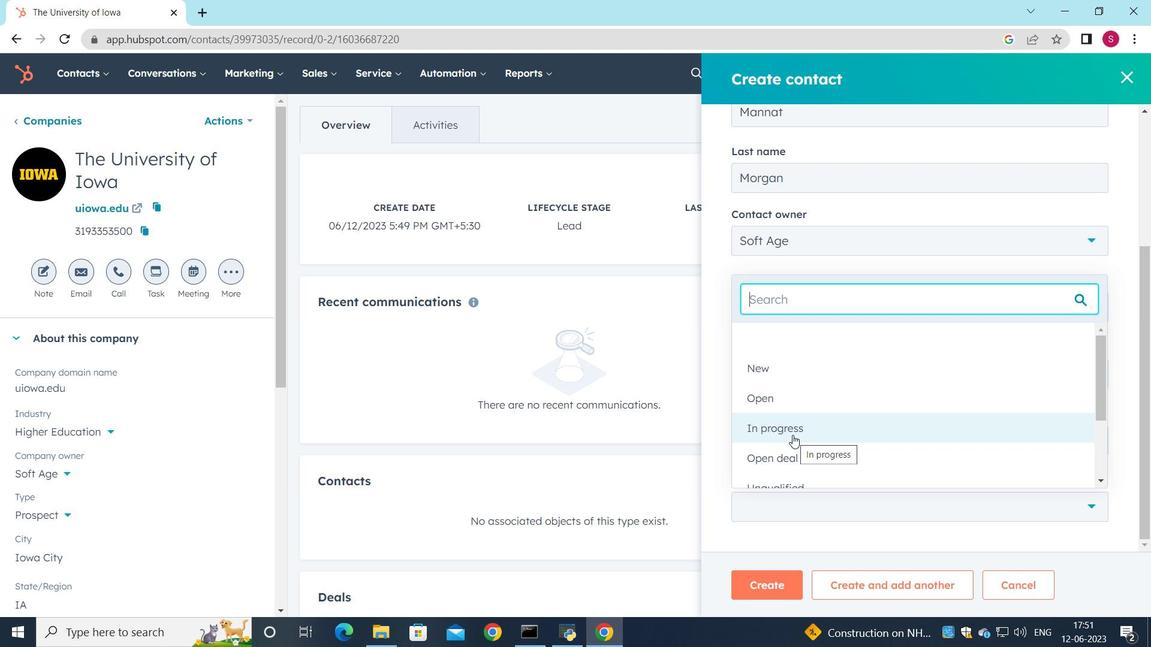 
Action: Mouse moved to (746, 597)
Screenshot: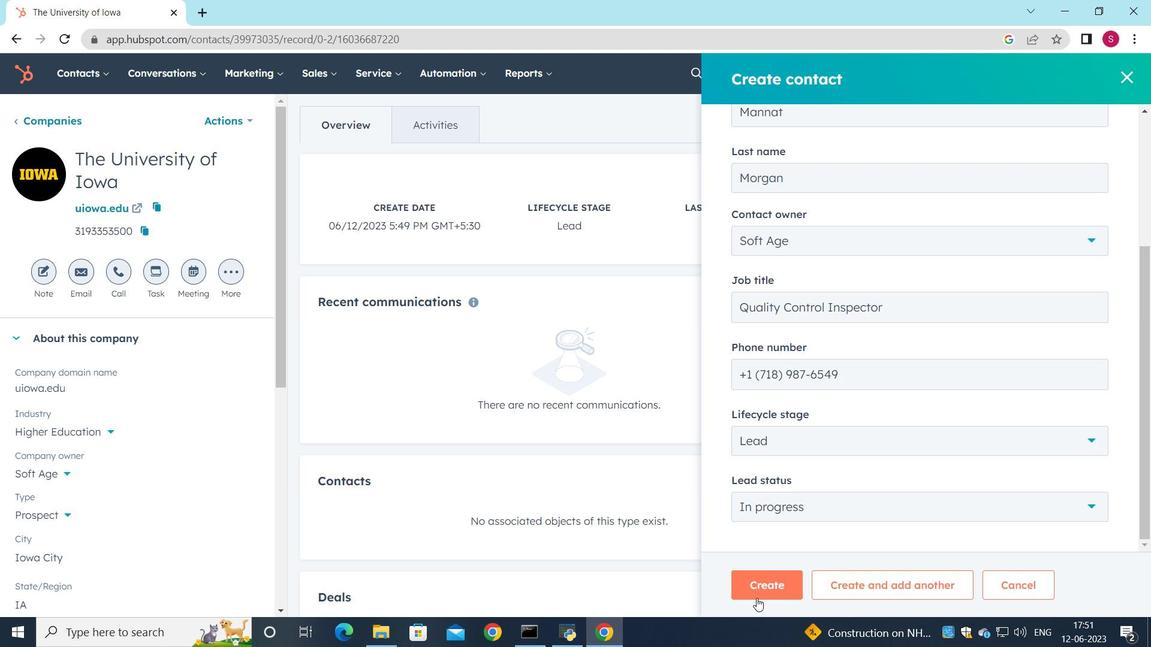 
Action: Mouse pressed left at (746, 597)
Screenshot: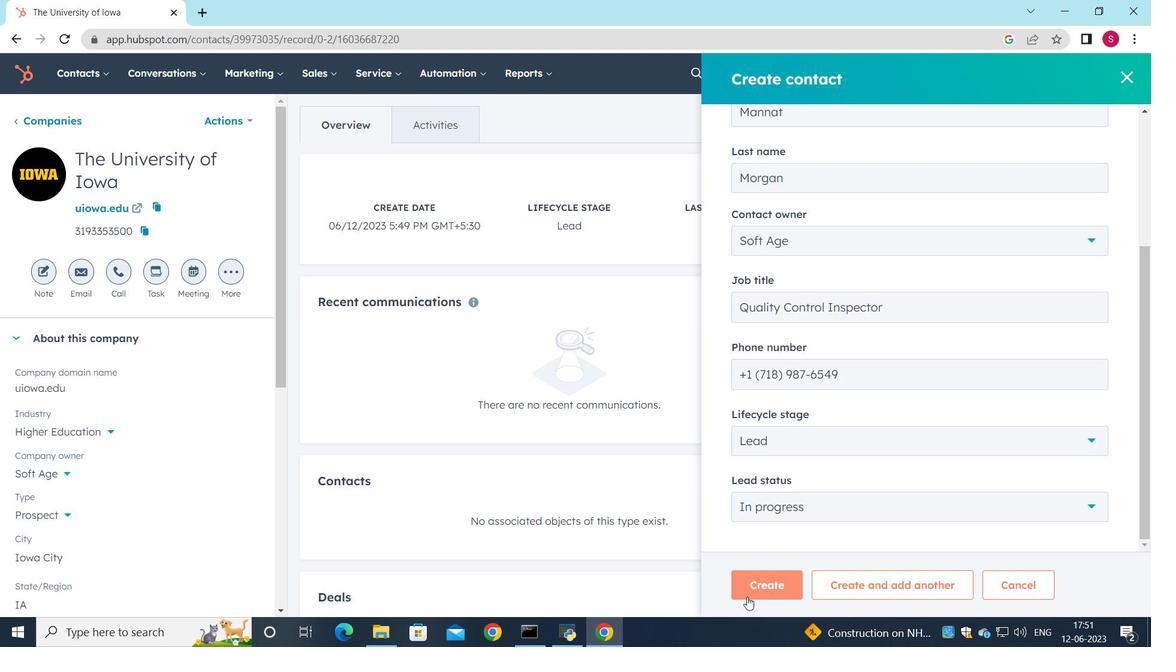 
Action: Mouse moved to (678, 459)
Screenshot: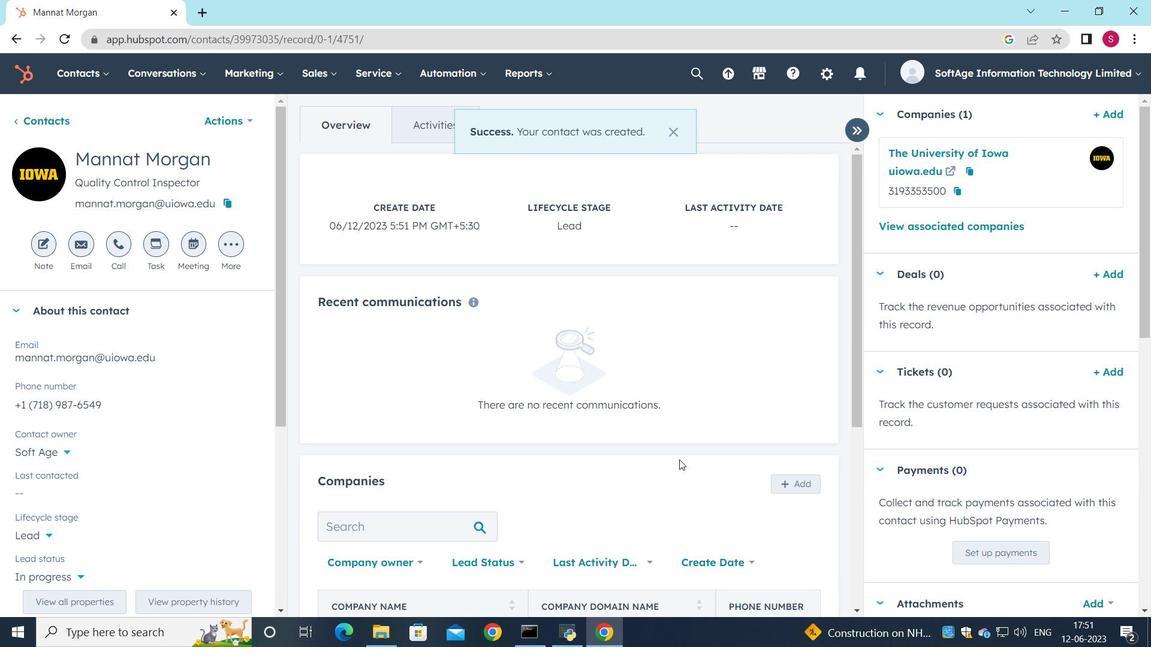 
Action: Mouse scrolled (678, 459) with delta (0, 0)
Screenshot: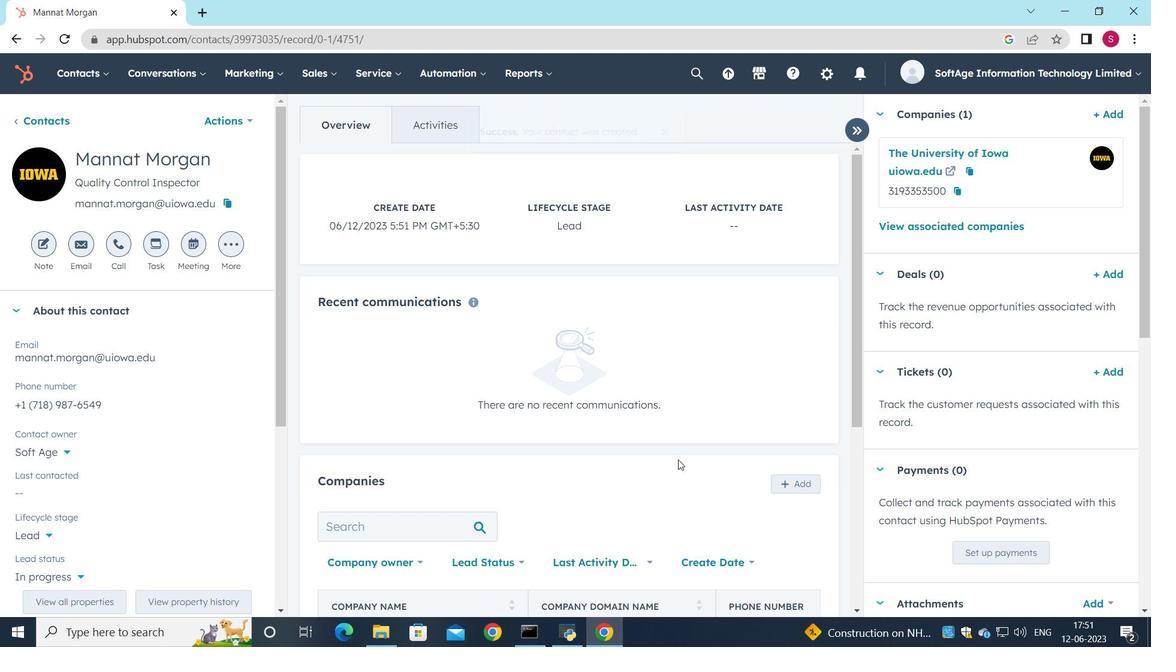
Action: Mouse scrolled (678, 459) with delta (0, 0)
Screenshot: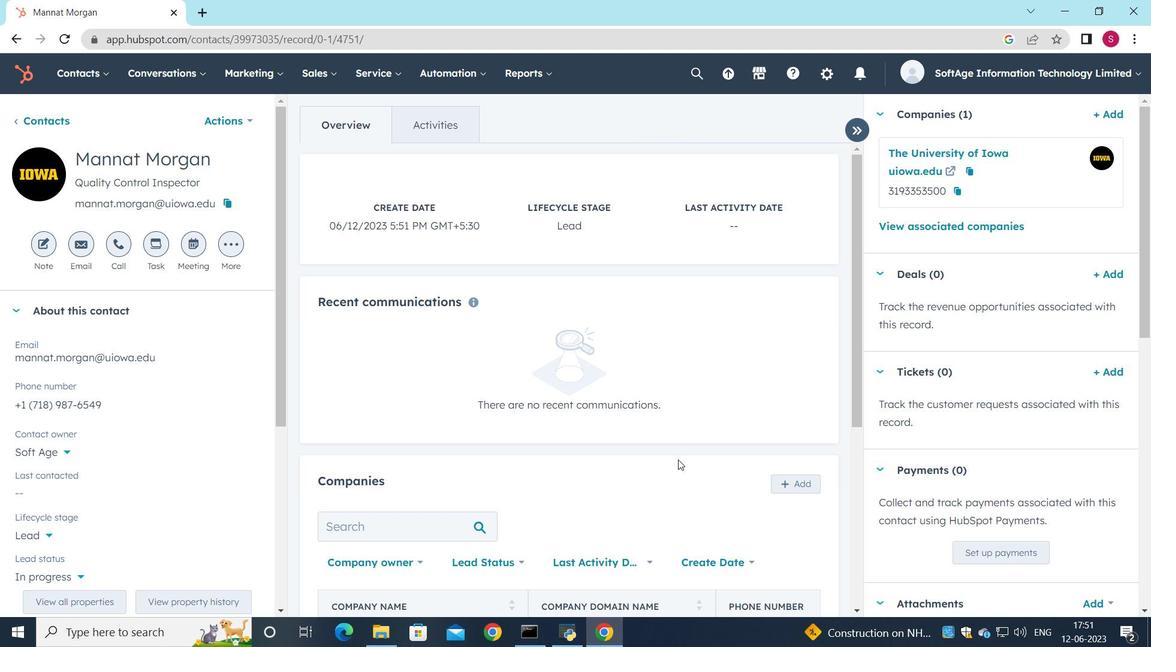 
